 Task: Explore a repository's topics to find similar projects.
Action: Mouse moved to (544, 48)
Screenshot: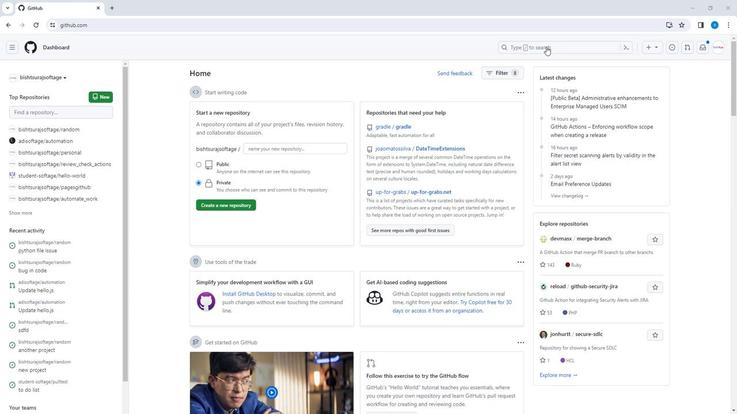 
Action: Mouse pressed left at (544, 48)
Screenshot: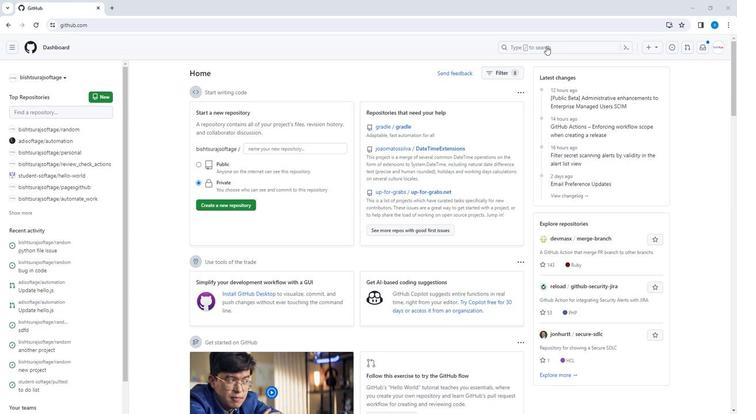 
Action: Key pressed bootstrap<Key.enter>
Screenshot: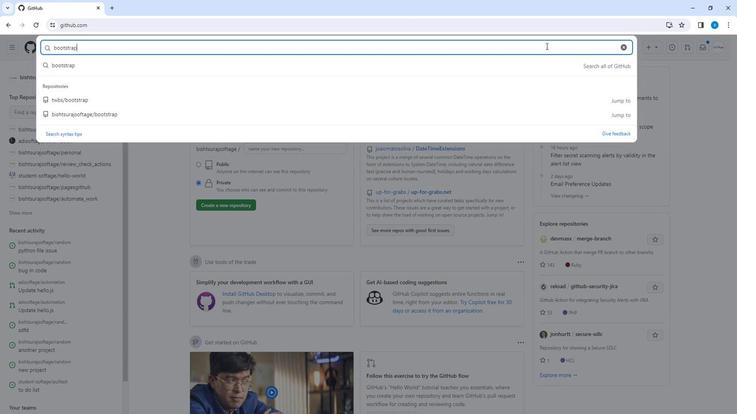 
Action: Mouse moved to (173, 96)
Screenshot: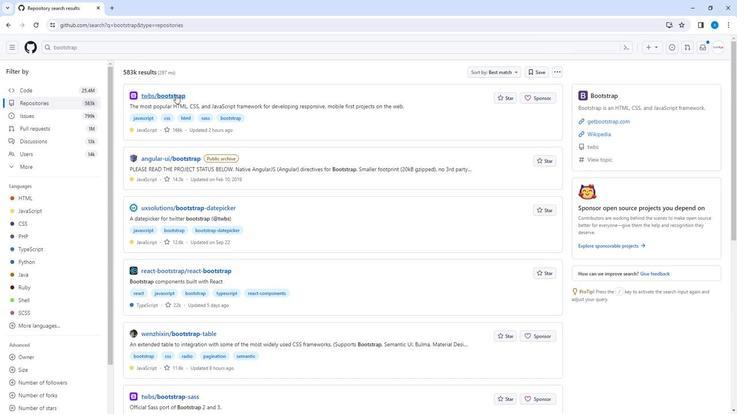 
Action: Mouse pressed left at (173, 96)
Screenshot: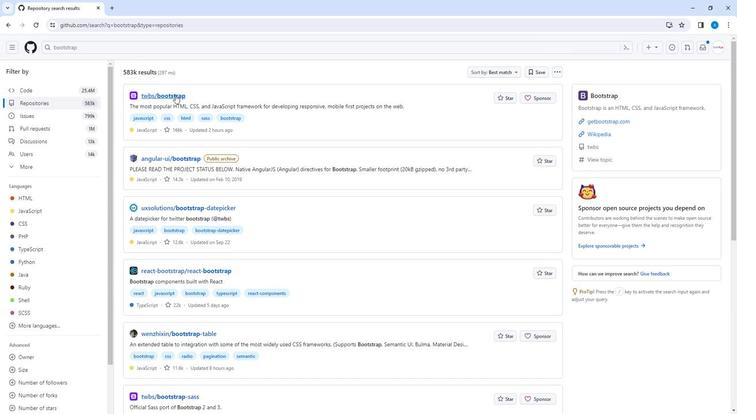 
Action: Mouse moved to (499, 193)
Screenshot: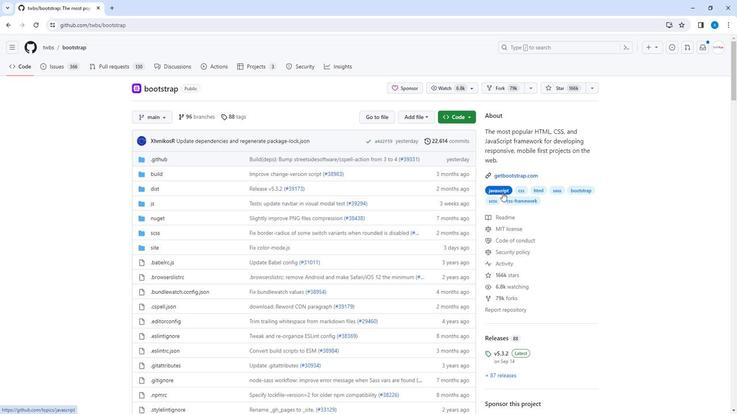 
Action: Mouse pressed left at (499, 193)
Screenshot: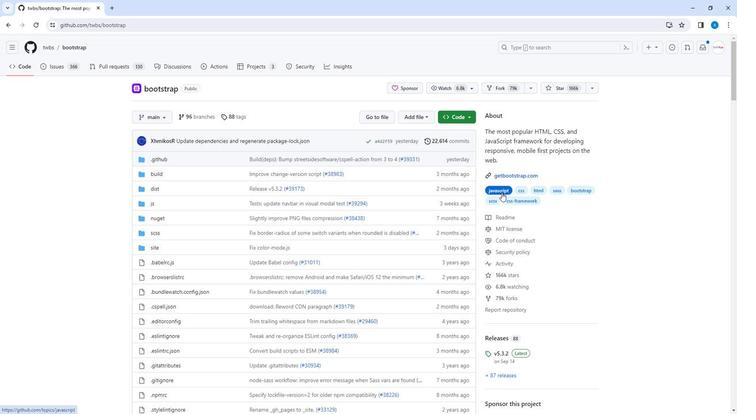 
Action: Mouse moved to (270, 261)
Screenshot: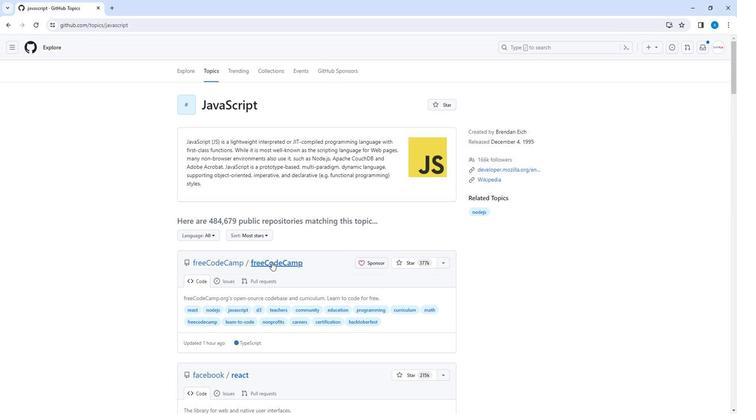 
Action: Mouse pressed left at (270, 261)
Screenshot: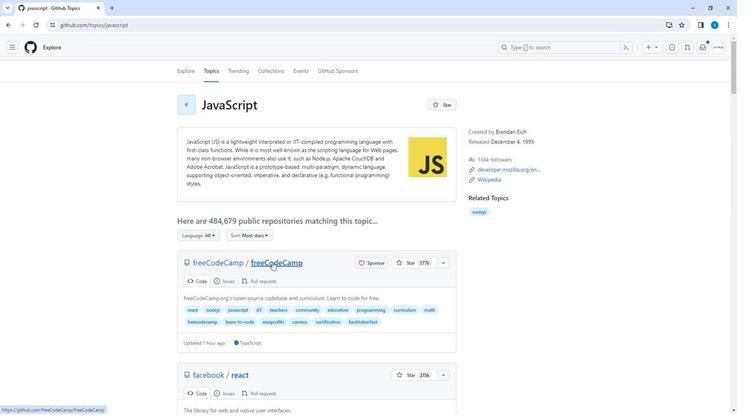 
Action: Mouse moved to (105, 248)
Screenshot: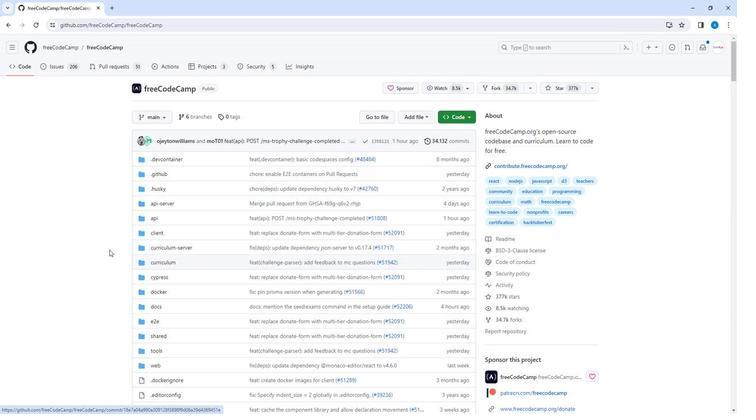 
Action: Mouse scrolled (105, 247) with delta (0, 0)
Screenshot: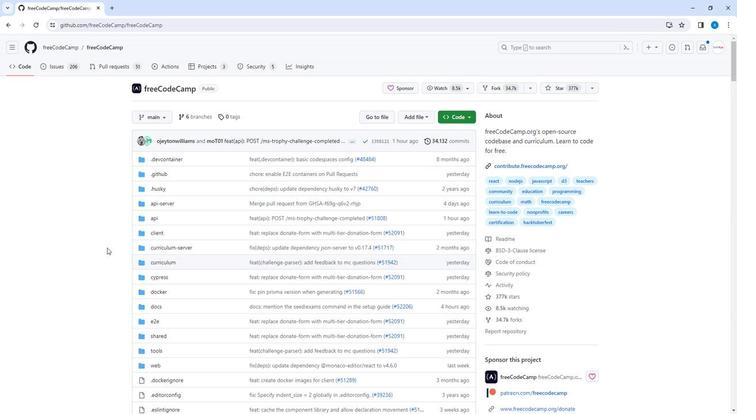 
Action: Mouse scrolled (105, 247) with delta (0, 0)
Screenshot: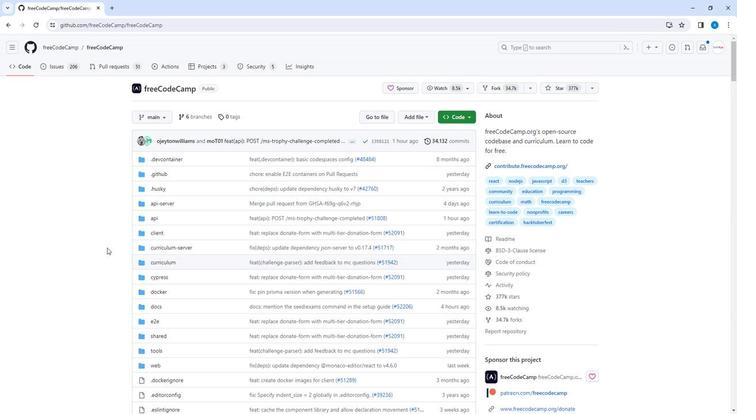 
Action: Mouse scrolled (105, 247) with delta (0, 0)
Screenshot: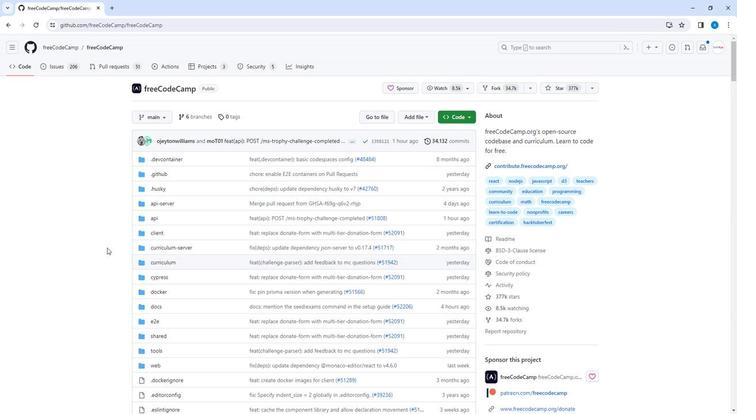 
Action: Mouse scrolled (105, 247) with delta (0, 0)
Screenshot: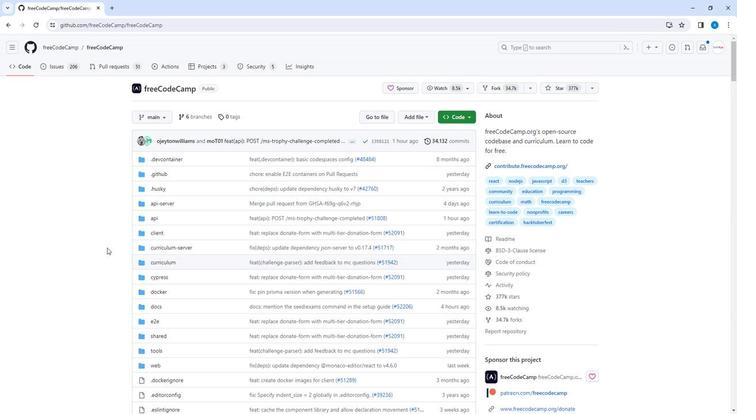 
Action: Mouse scrolled (105, 247) with delta (0, 0)
Screenshot: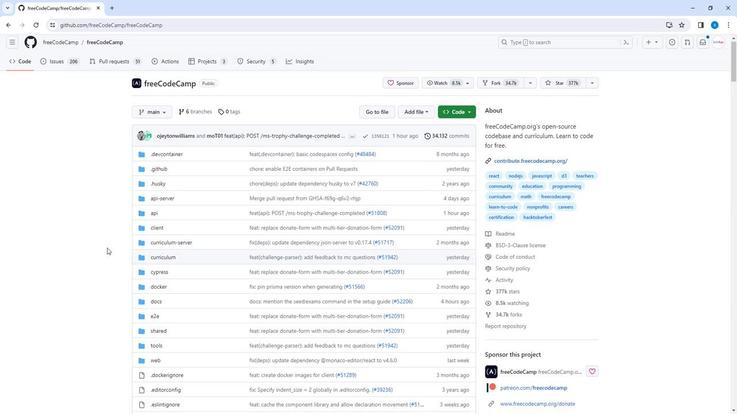 
Action: Mouse scrolled (105, 247) with delta (0, 0)
Screenshot: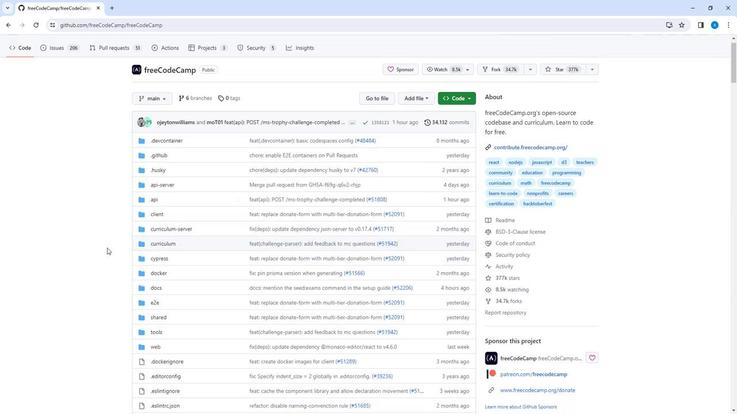 
Action: Mouse moved to (105, 248)
Screenshot: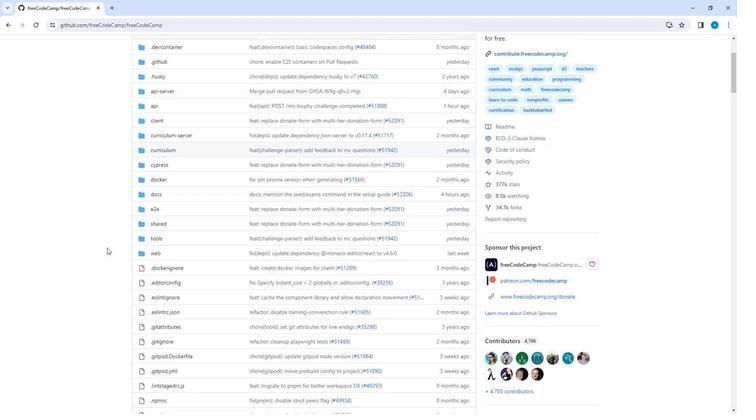 
Action: Mouse scrolled (105, 247) with delta (0, 0)
Screenshot: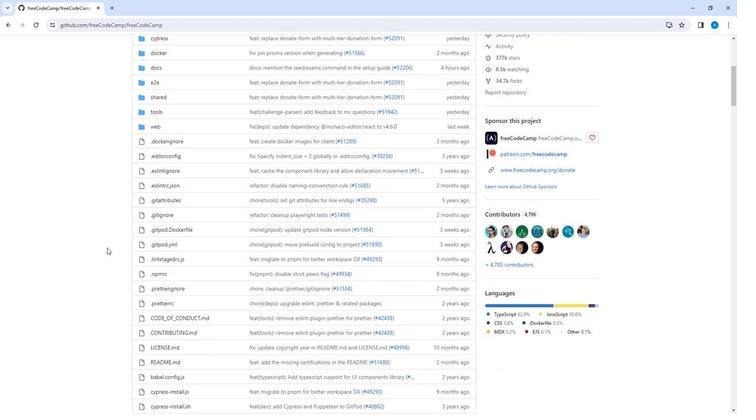 
Action: Mouse scrolled (105, 247) with delta (0, 0)
Screenshot: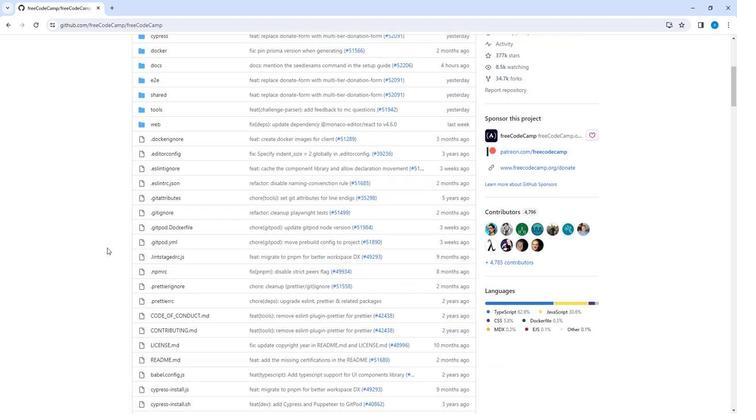 
Action: Mouse scrolled (105, 247) with delta (0, 0)
Screenshot: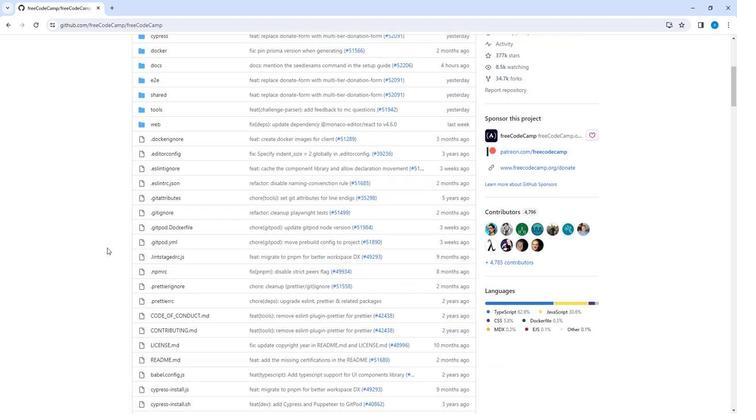 
Action: Mouse scrolled (105, 247) with delta (0, 0)
Screenshot: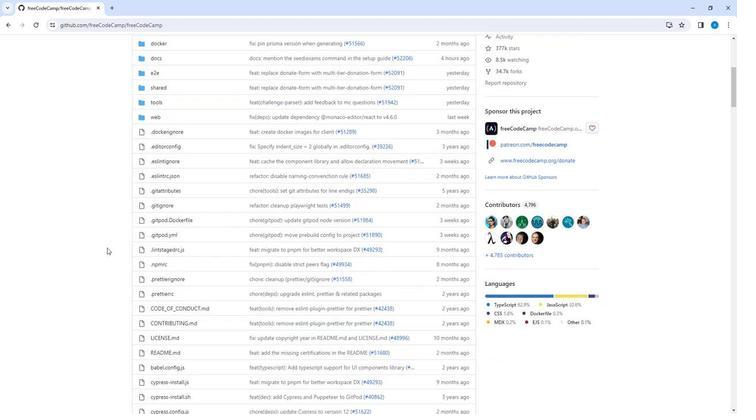 
Action: Mouse scrolled (105, 247) with delta (0, 0)
Screenshot: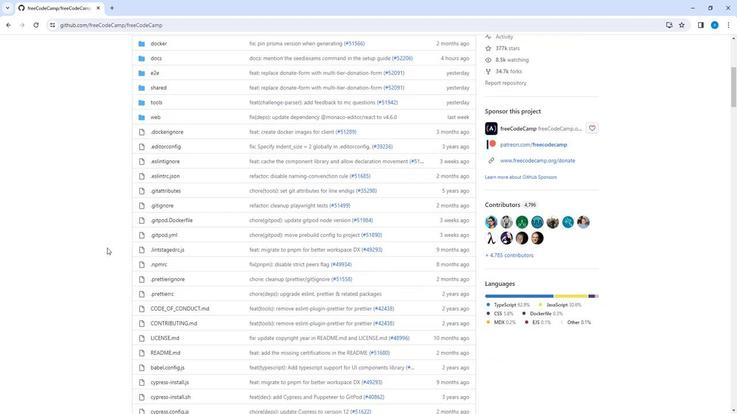 
Action: Mouse scrolled (105, 247) with delta (0, 0)
Screenshot: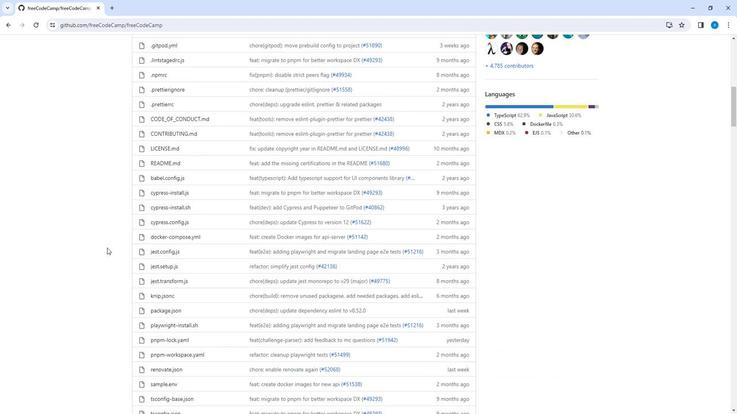 
Action: Mouse scrolled (105, 247) with delta (0, 0)
Screenshot: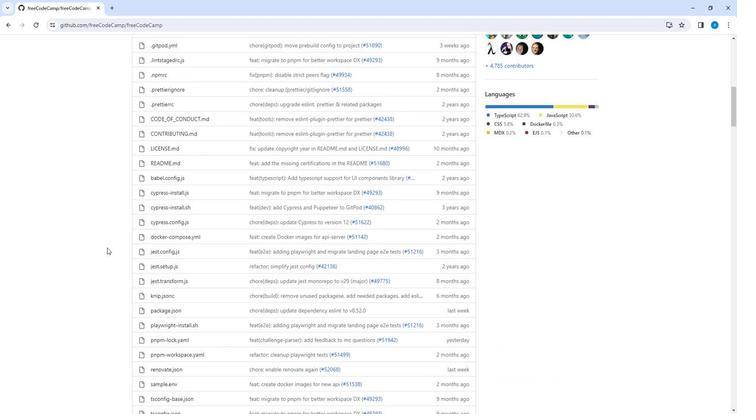 
Action: Mouse scrolled (105, 247) with delta (0, 0)
Screenshot: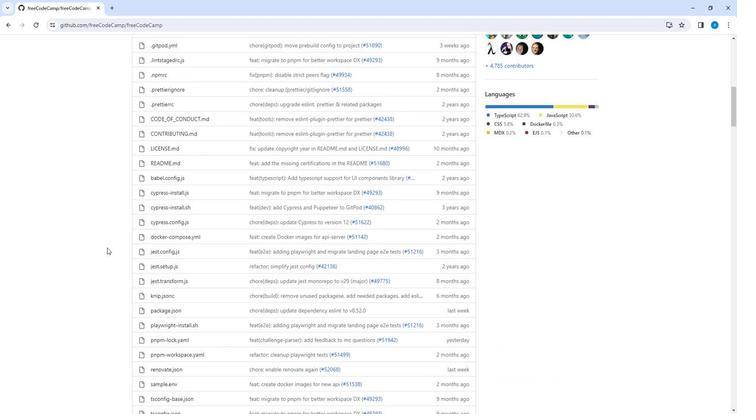 
Action: Mouse scrolled (105, 247) with delta (0, 0)
Screenshot: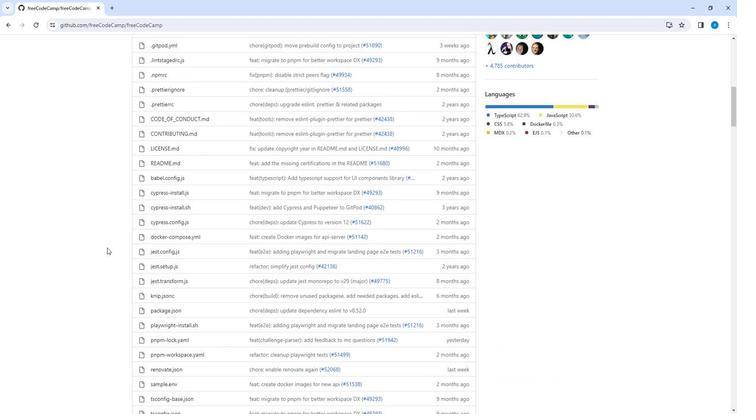 
Action: Mouse scrolled (105, 247) with delta (0, 0)
Screenshot: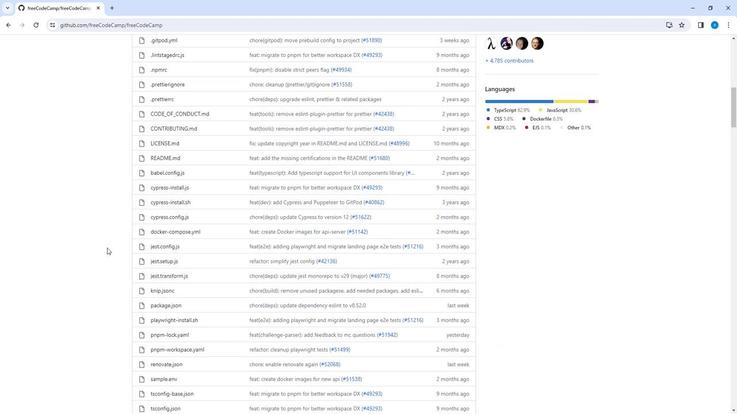 
Action: Mouse scrolled (105, 247) with delta (0, 0)
Screenshot: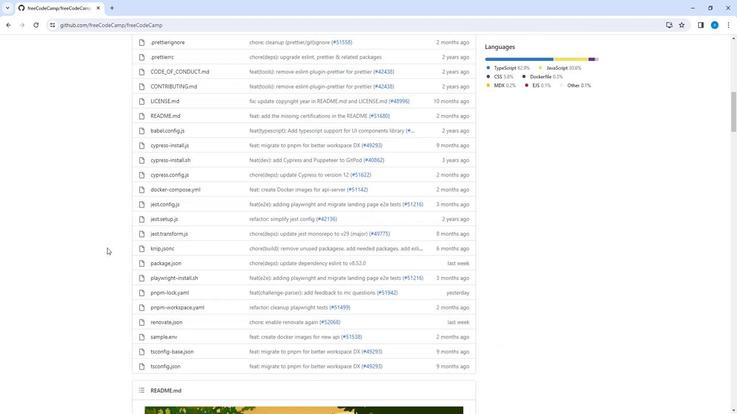 
Action: Mouse scrolled (105, 247) with delta (0, 0)
Screenshot: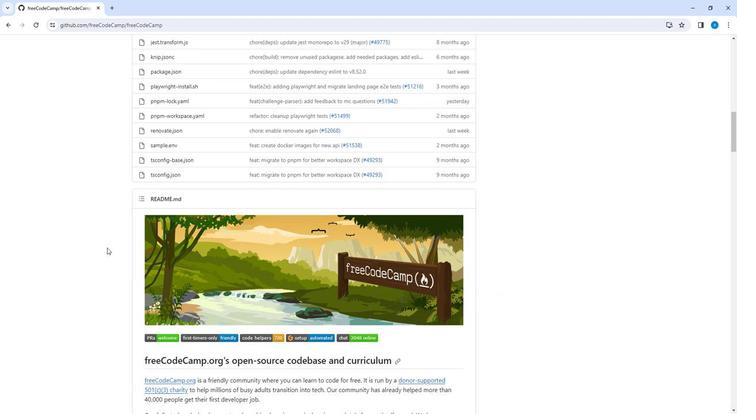 
Action: Mouse scrolled (105, 247) with delta (0, 0)
Screenshot: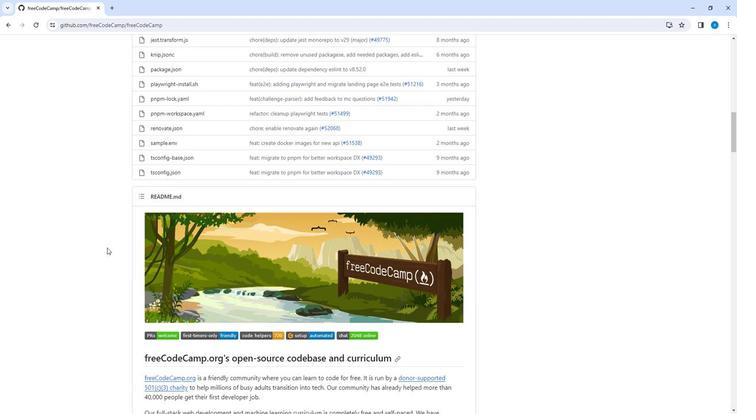 
Action: Mouse moved to (103, 248)
Screenshot: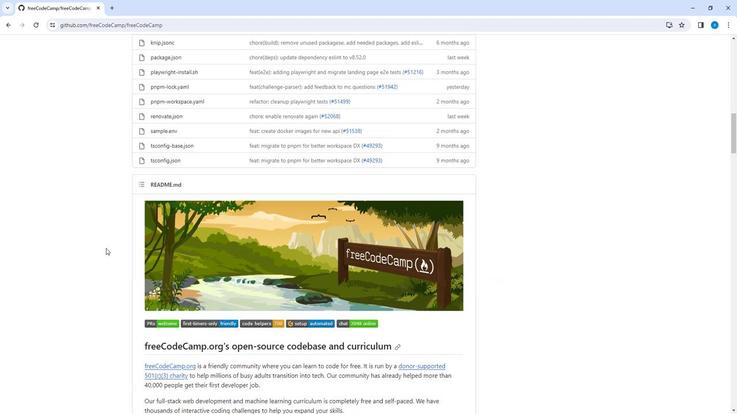 
Action: Mouse scrolled (103, 248) with delta (0, 0)
Screenshot: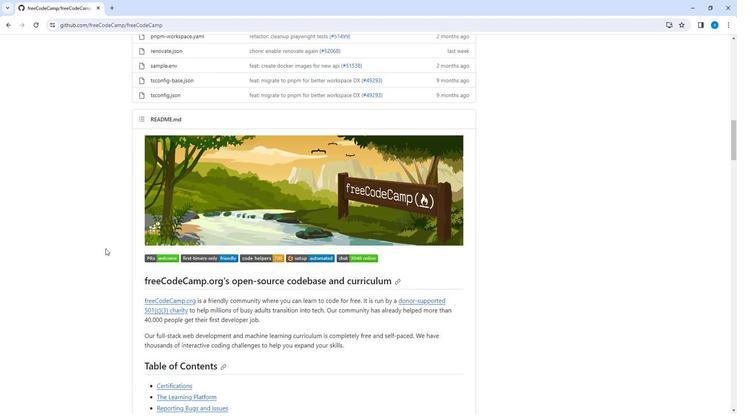
Action: Mouse scrolled (103, 248) with delta (0, 0)
Screenshot: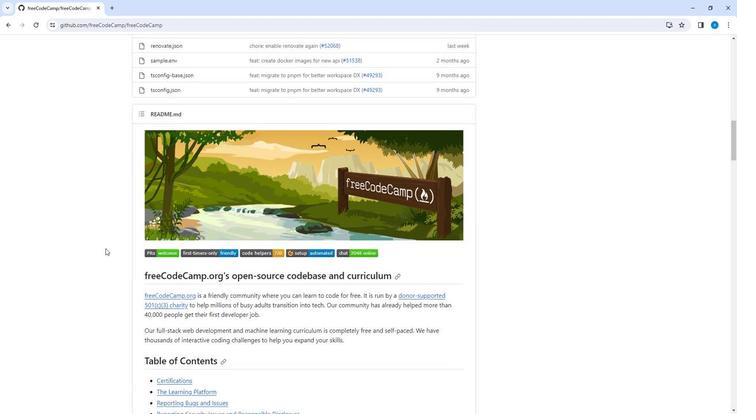 
Action: Mouse moved to (5, 26)
Screenshot: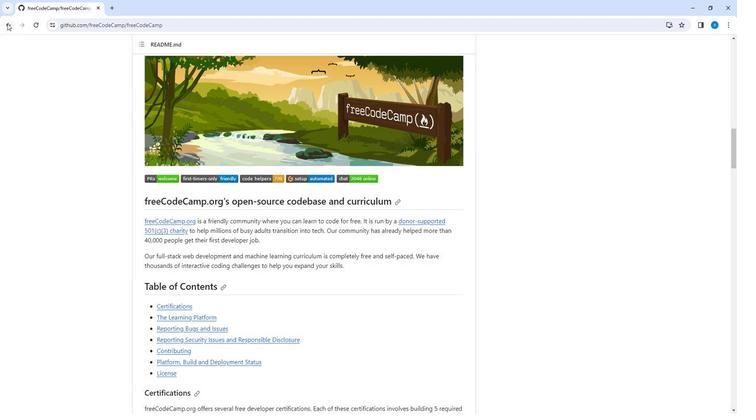 
Action: Mouse pressed left at (5, 26)
Screenshot: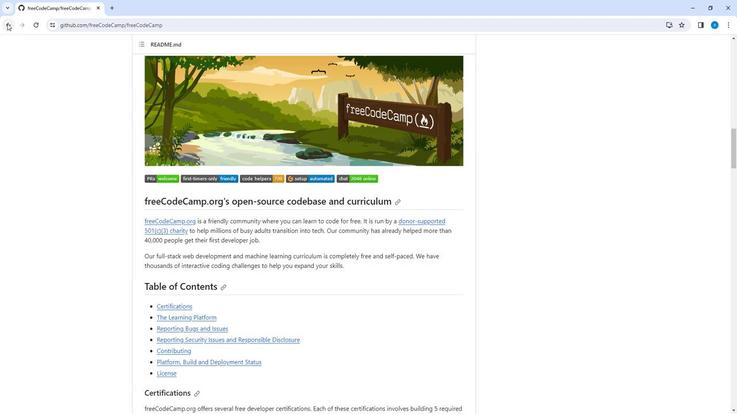 
Action: Mouse moved to (66, 168)
Screenshot: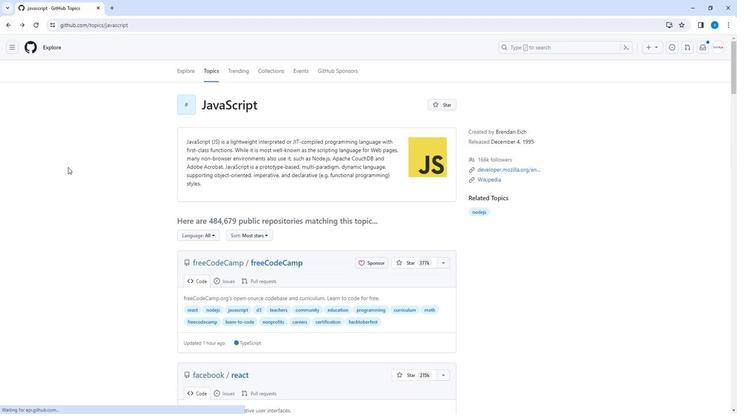 
Action: Mouse scrolled (66, 168) with delta (0, 0)
Screenshot: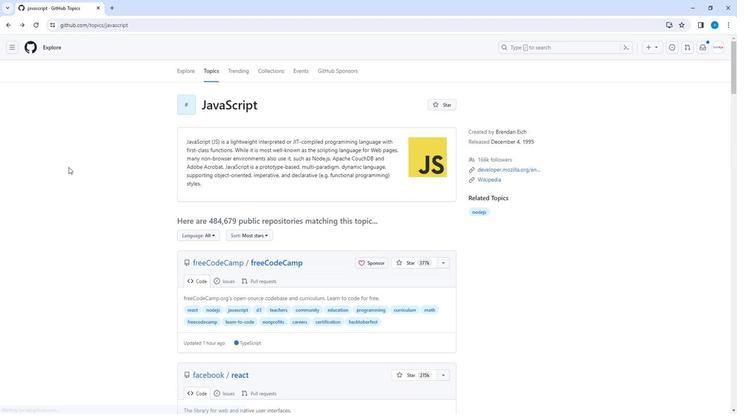 
Action: Mouse scrolled (66, 168) with delta (0, 0)
Screenshot: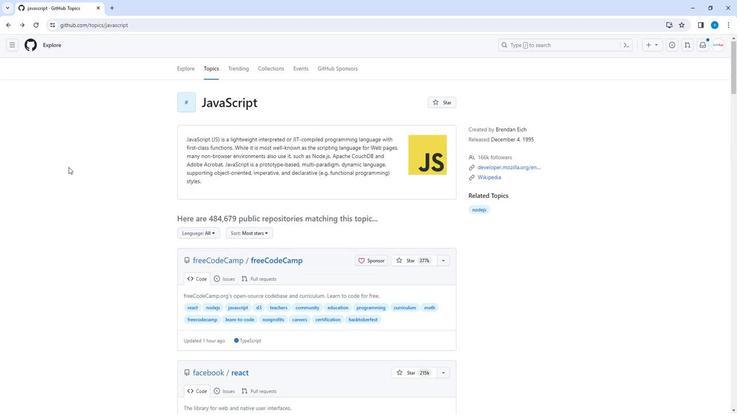 
Action: Mouse scrolled (66, 168) with delta (0, 0)
Screenshot: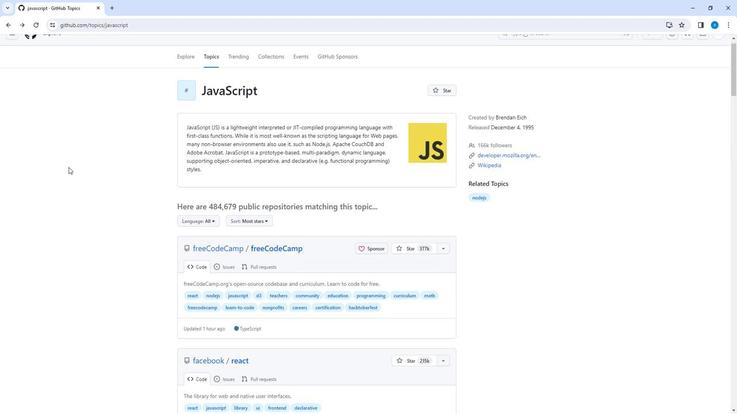 
Action: Mouse scrolled (66, 168) with delta (0, 0)
Screenshot: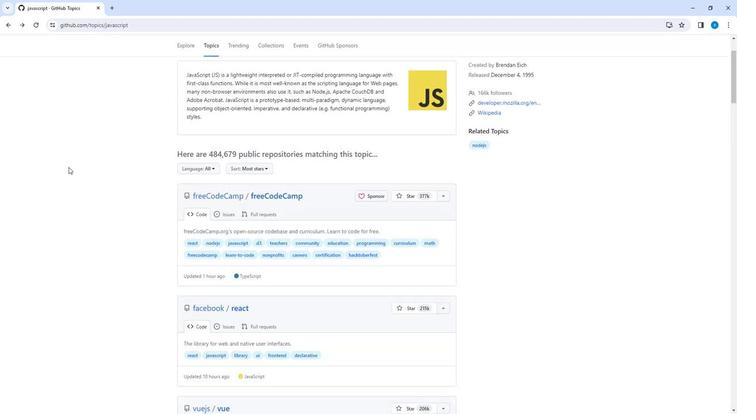 
Action: Mouse scrolled (66, 168) with delta (0, 0)
Screenshot: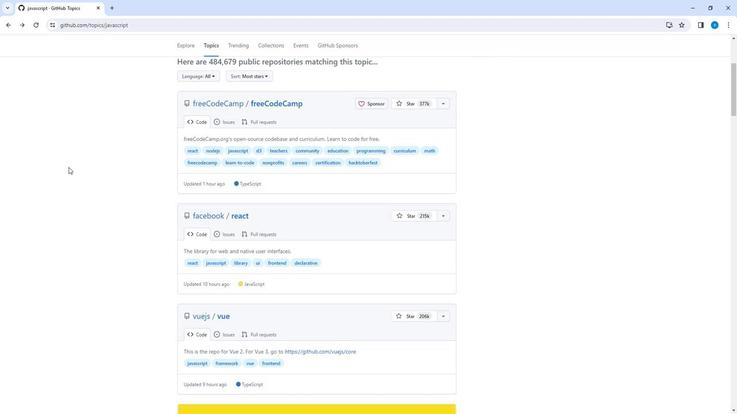 
Action: Mouse scrolled (66, 168) with delta (0, 0)
Screenshot: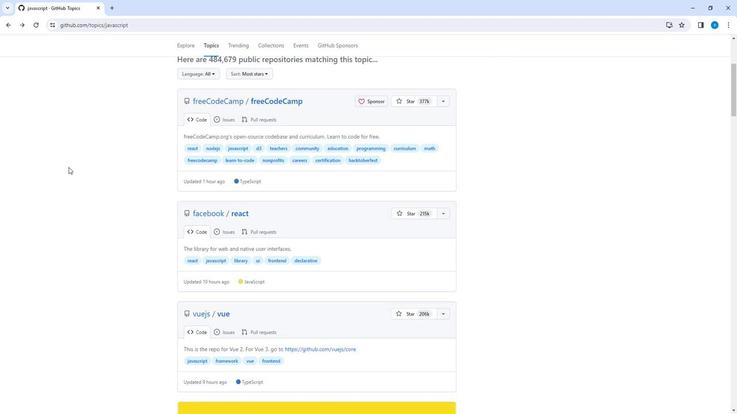 
Action: Mouse moved to (203, 135)
Screenshot: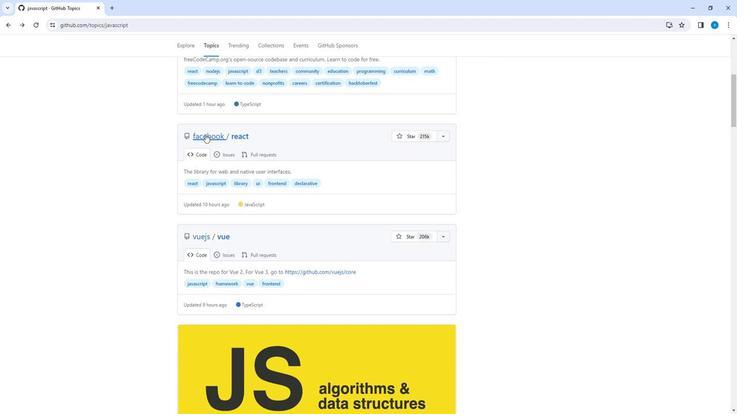 
Action: Mouse pressed left at (203, 135)
Screenshot: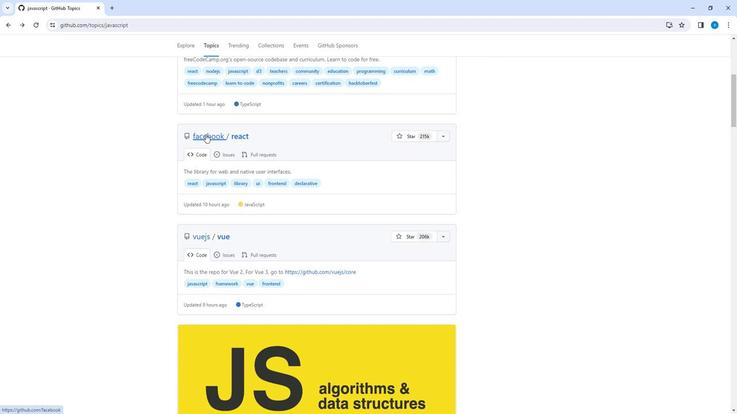 
Action: Mouse moved to (44, 175)
Screenshot: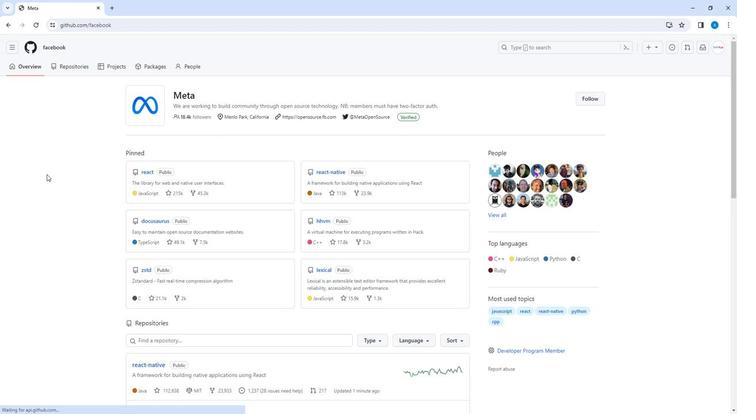
Action: Mouse scrolled (44, 175) with delta (0, 0)
Screenshot: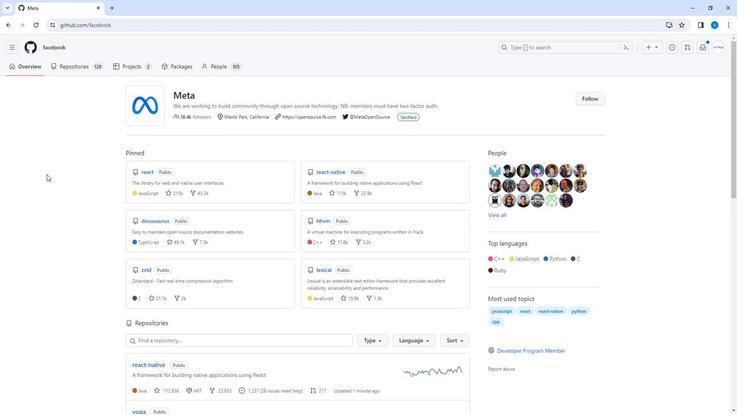 
Action: Mouse scrolled (44, 175) with delta (0, 0)
Screenshot: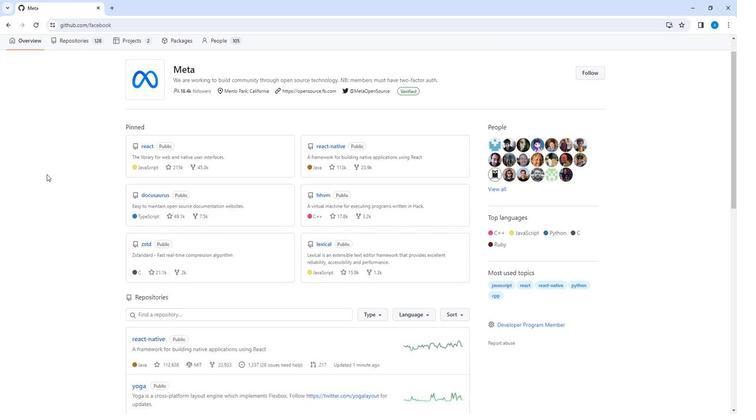 
Action: Mouse scrolled (44, 175) with delta (0, 0)
Screenshot: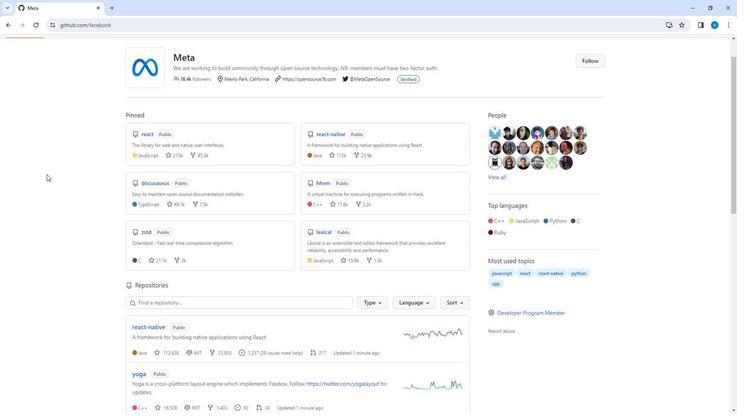 
Action: Mouse scrolled (44, 175) with delta (0, 0)
Screenshot: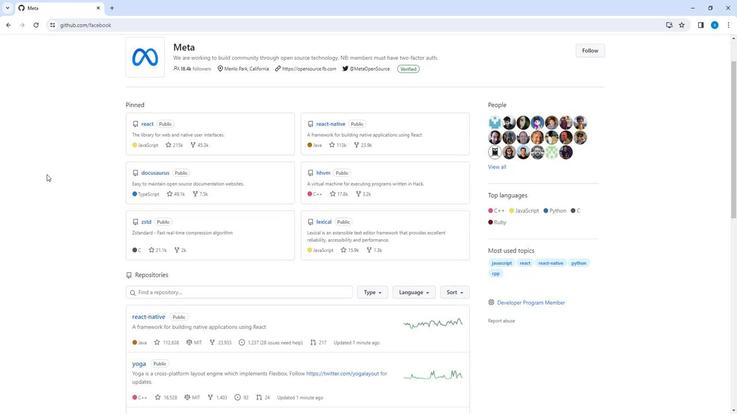 
Action: Mouse scrolled (44, 175) with delta (0, 0)
Screenshot: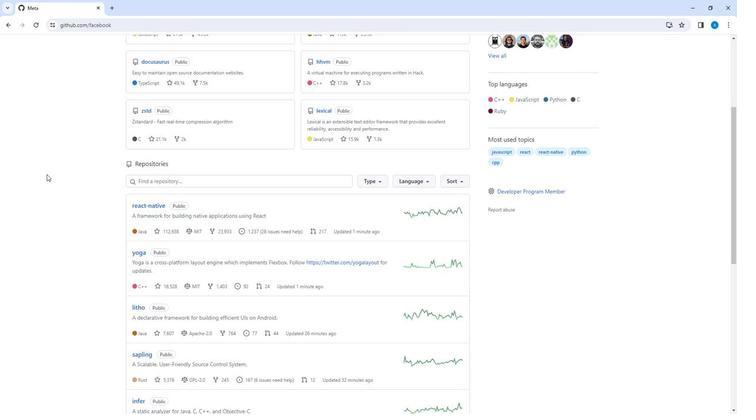 
Action: Mouse scrolled (44, 175) with delta (0, 0)
Screenshot: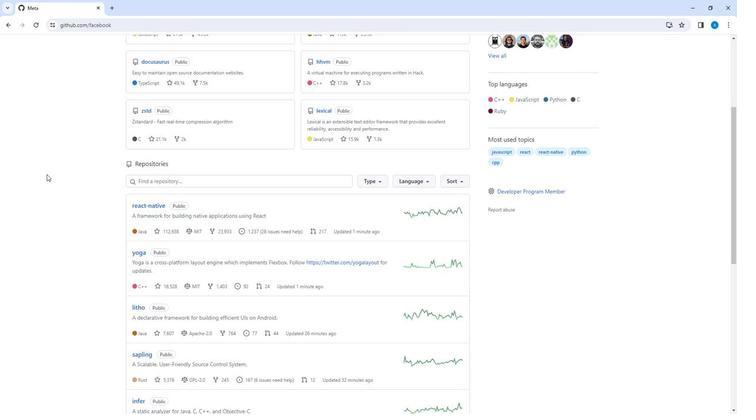 
Action: Mouse scrolled (44, 175) with delta (0, 0)
Screenshot: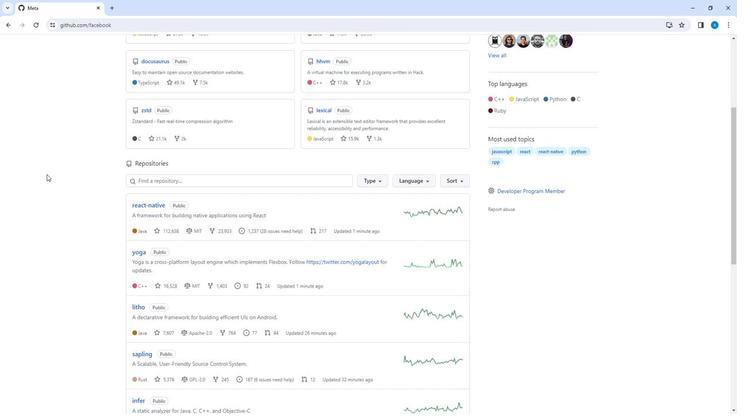 
Action: Mouse scrolled (44, 175) with delta (0, 0)
Screenshot: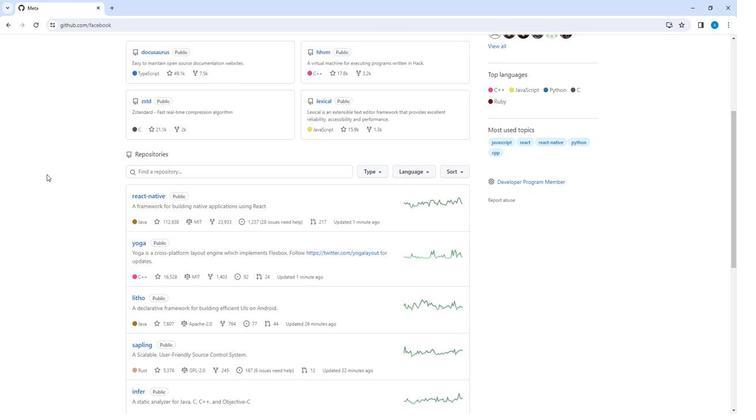 
Action: Mouse scrolled (44, 175) with delta (0, 0)
Screenshot: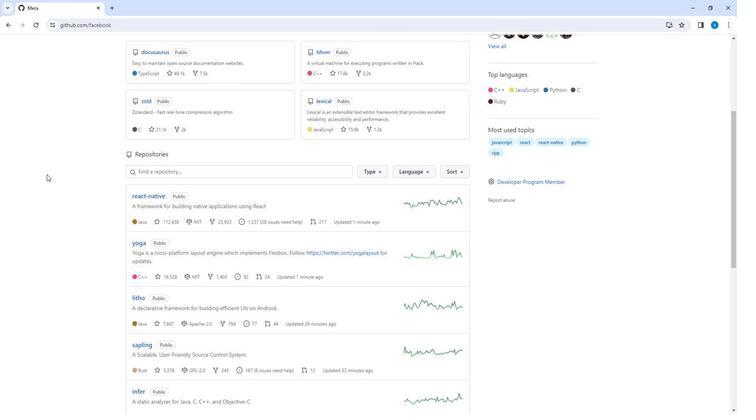 
Action: Mouse scrolled (44, 175) with delta (0, 0)
Screenshot: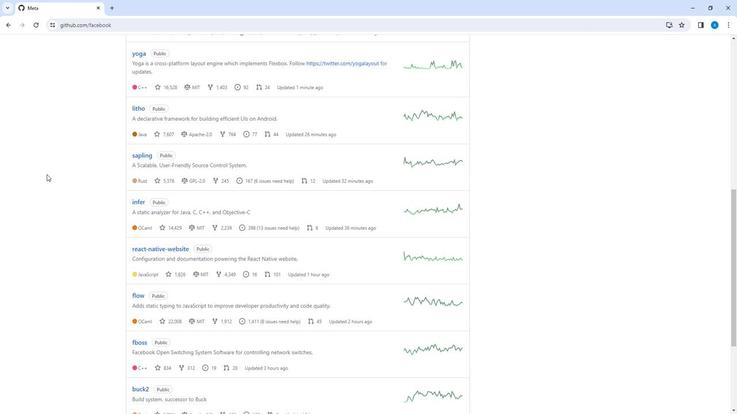 
Action: Mouse scrolled (44, 175) with delta (0, 0)
Screenshot: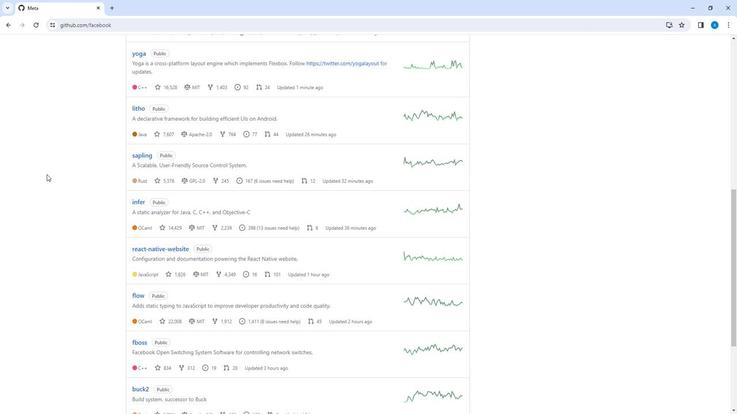 
Action: Mouse scrolled (44, 175) with delta (0, 0)
Screenshot: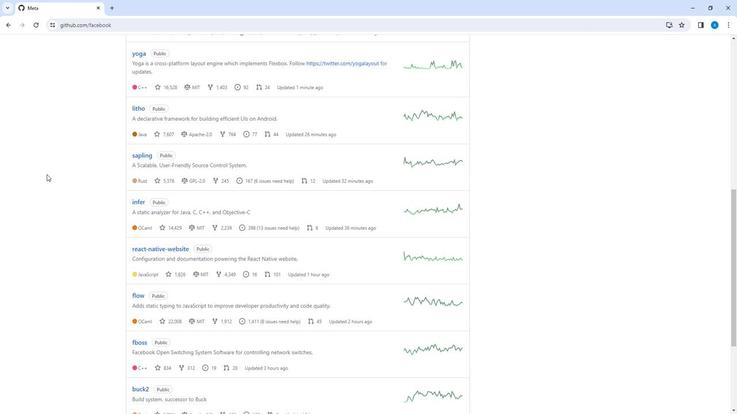 
Action: Mouse scrolled (44, 175) with delta (0, 0)
Screenshot: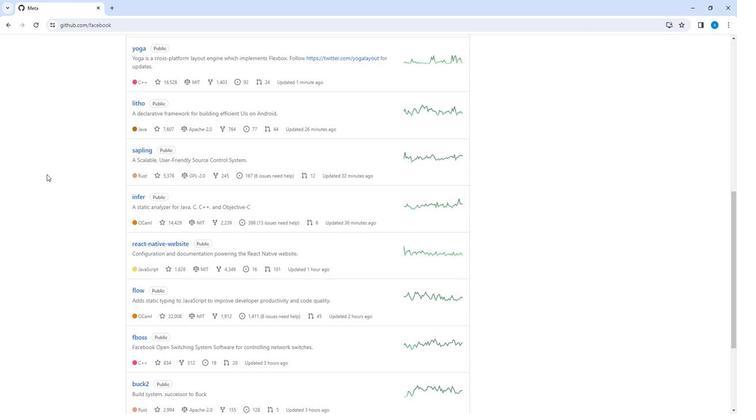 
Action: Mouse scrolled (44, 175) with delta (0, 0)
Screenshot: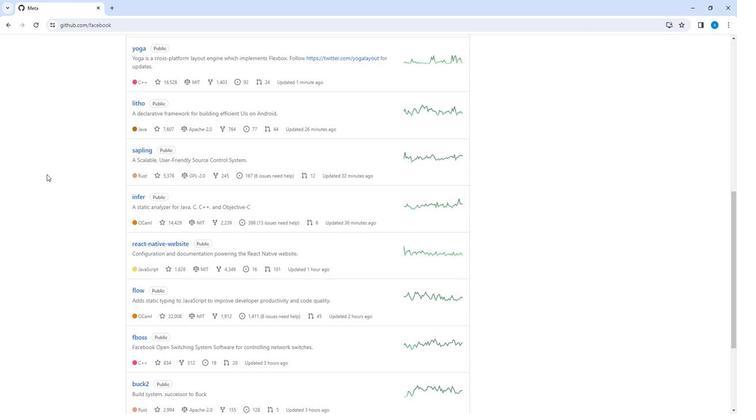 
Action: Mouse moved to (8, 25)
Screenshot: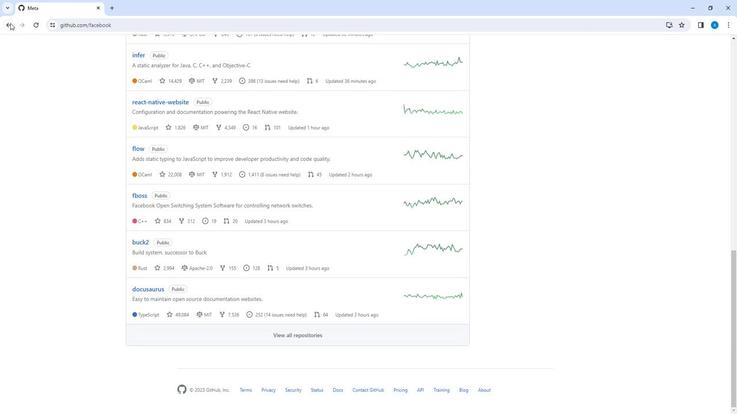 
Action: Mouse pressed left at (8, 25)
Screenshot: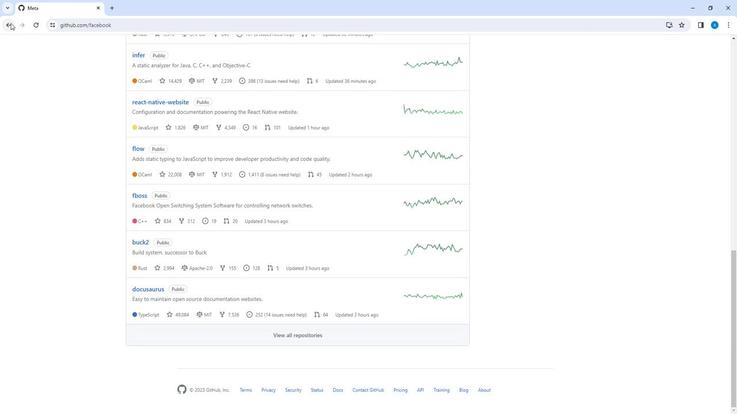 
Action: Mouse moved to (57, 174)
Screenshot: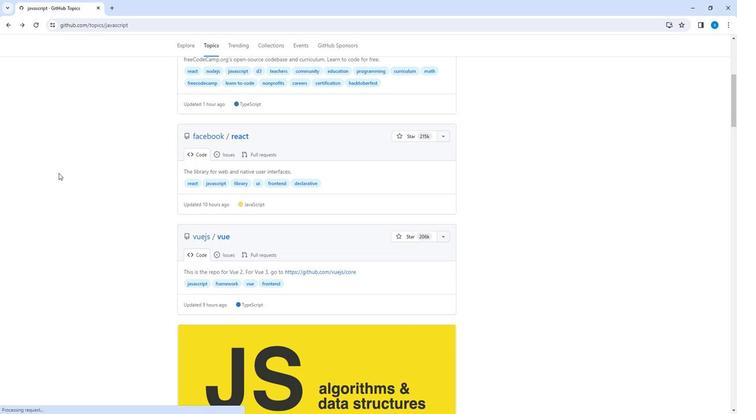 
Action: Mouse scrolled (57, 173) with delta (0, 0)
Screenshot: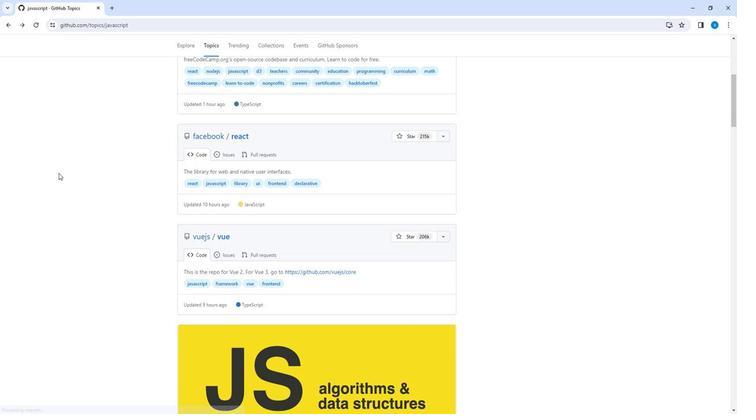 
Action: Mouse scrolled (57, 173) with delta (0, 0)
Screenshot: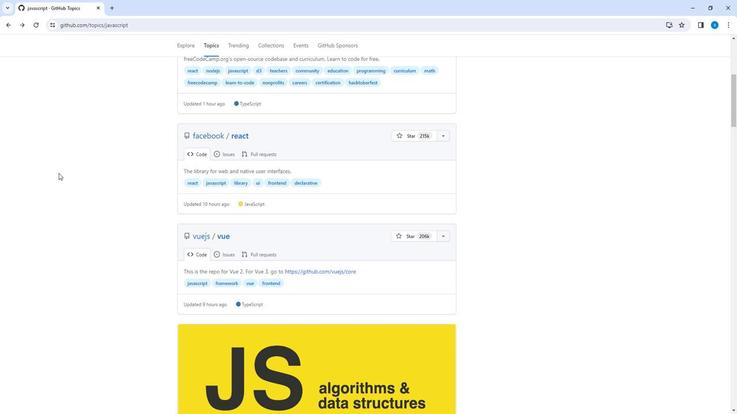 
Action: Mouse scrolled (57, 173) with delta (0, 0)
Screenshot: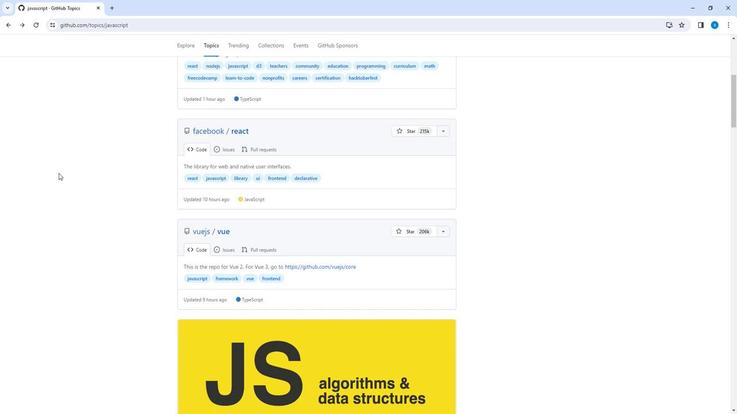 
Action: Mouse moved to (196, 120)
Screenshot: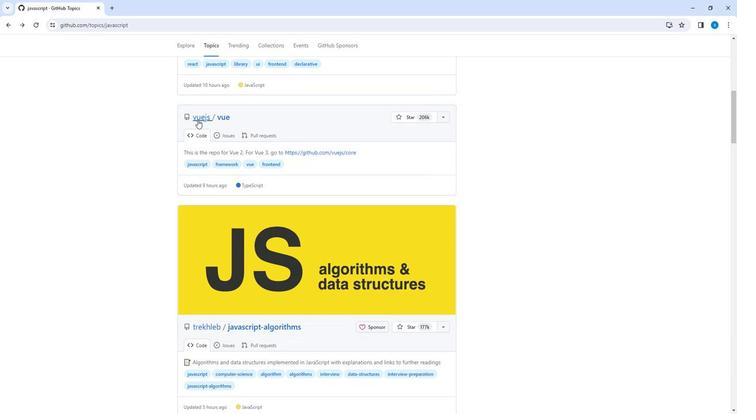 
Action: Mouse pressed left at (196, 120)
Screenshot: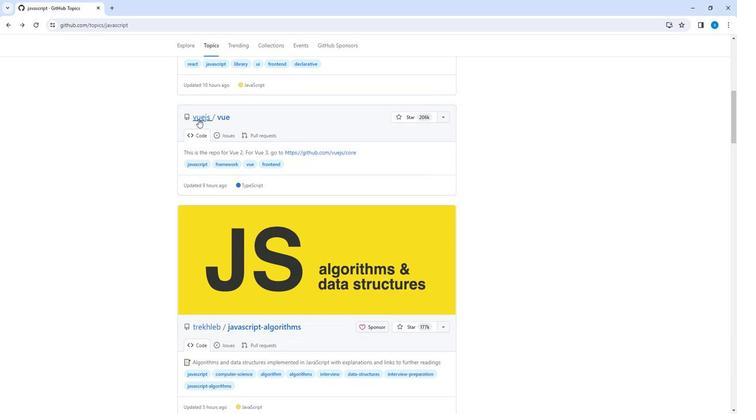 
Action: Mouse moved to (105, 207)
Screenshot: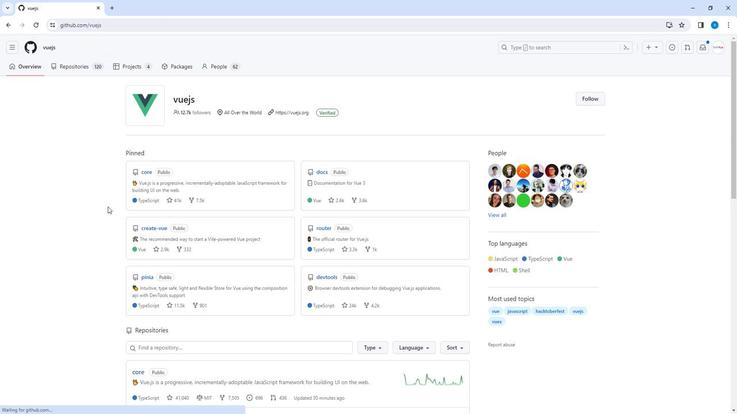 
Action: Mouse scrolled (105, 206) with delta (0, 0)
Screenshot: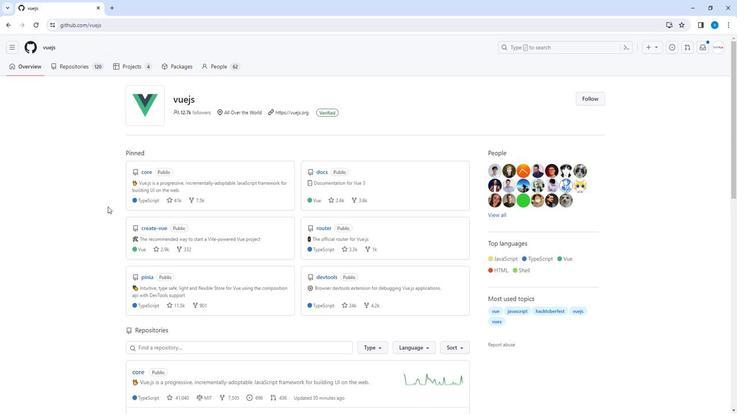 
Action: Mouse scrolled (105, 206) with delta (0, 0)
Screenshot: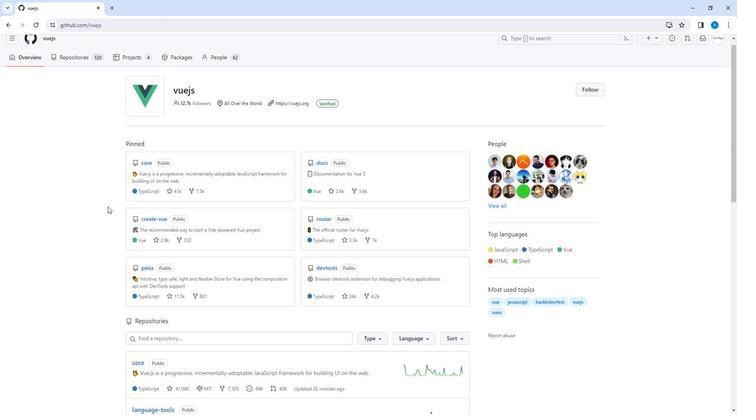 
Action: Mouse scrolled (105, 206) with delta (0, 0)
Screenshot: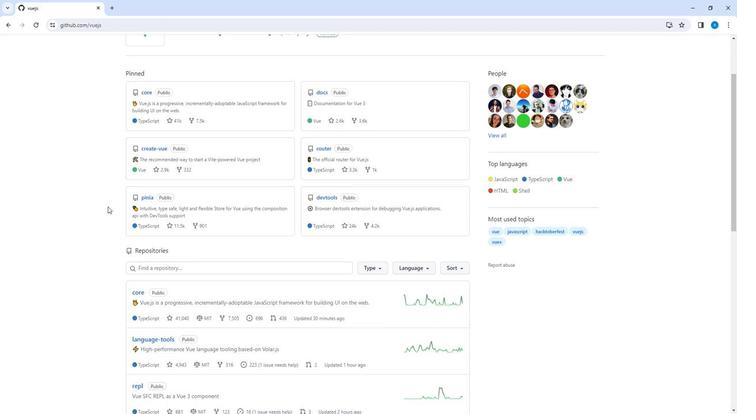 
Action: Mouse scrolled (105, 206) with delta (0, 0)
Screenshot: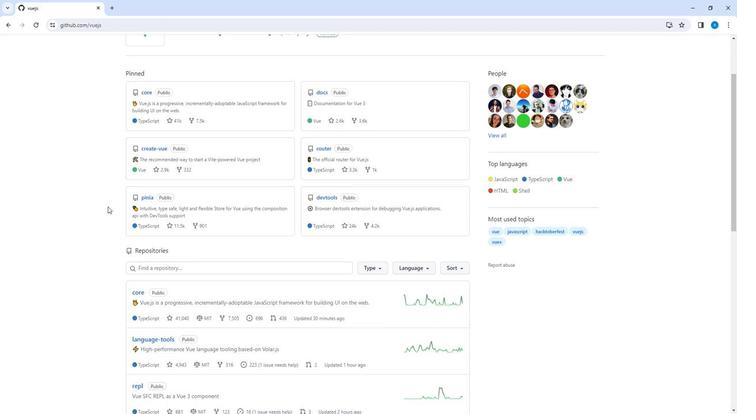 
Action: Mouse scrolled (105, 206) with delta (0, 0)
Screenshot: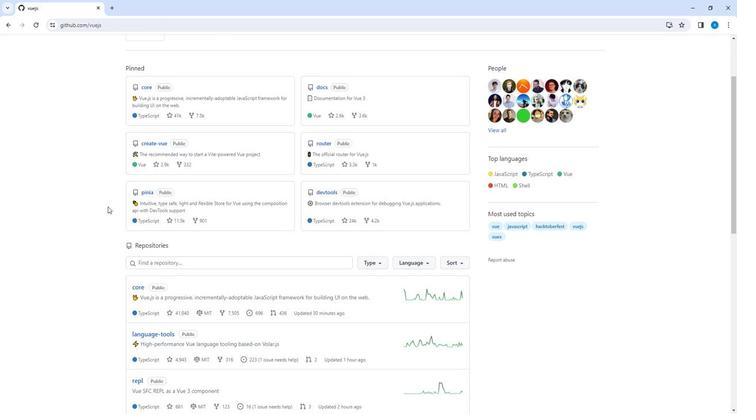 
Action: Mouse scrolled (105, 206) with delta (0, 0)
Screenshot: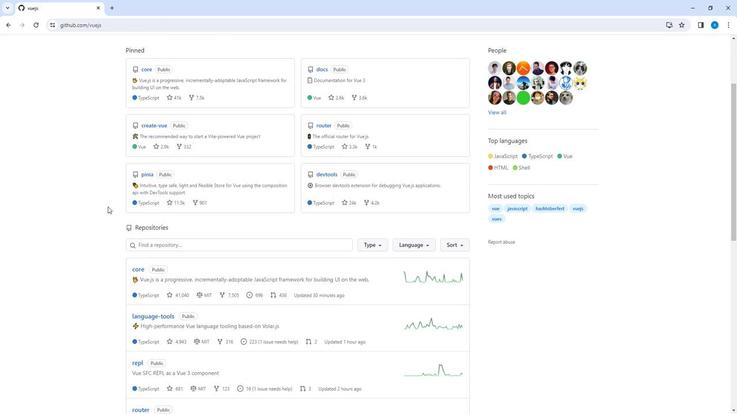 
Action: Mouse scrolled (105, 207) with delta (0, 0)
Screenshot: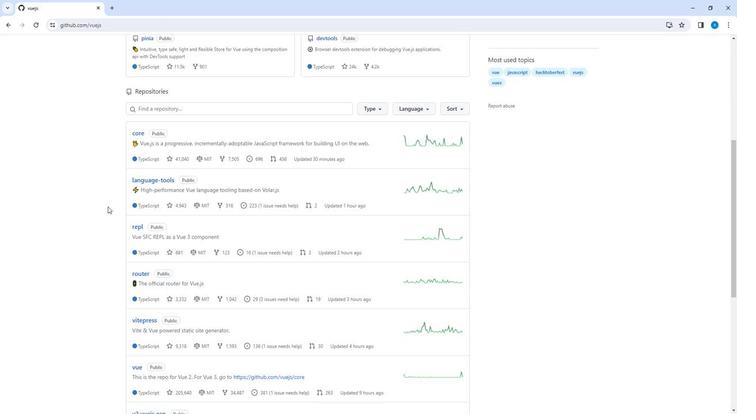 
Action: Mouse scrolled (105, 207) with delta (0, 0)
Screenshot: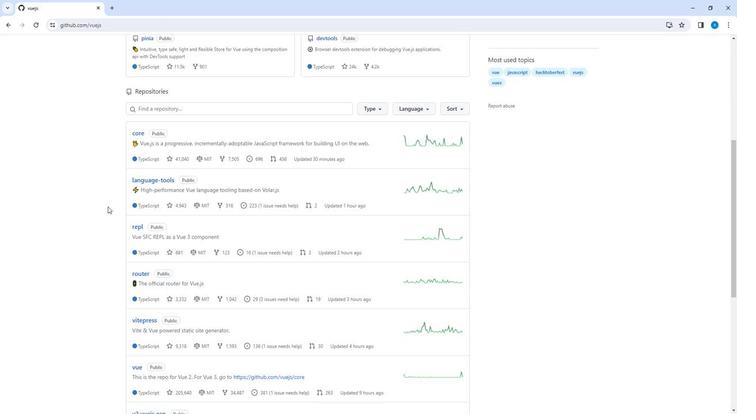 
Action: Mouse scrolled (105, 207) with delta (0, 0)
Screenshot: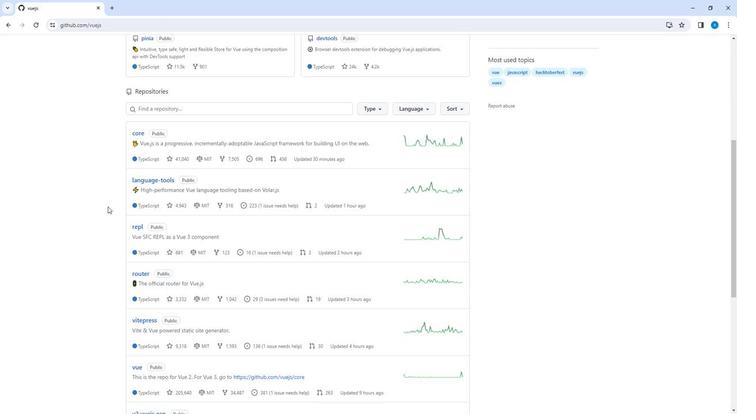 
Action: Mouse scrolled (105, 207) with delta (0, 0)
Screenshot: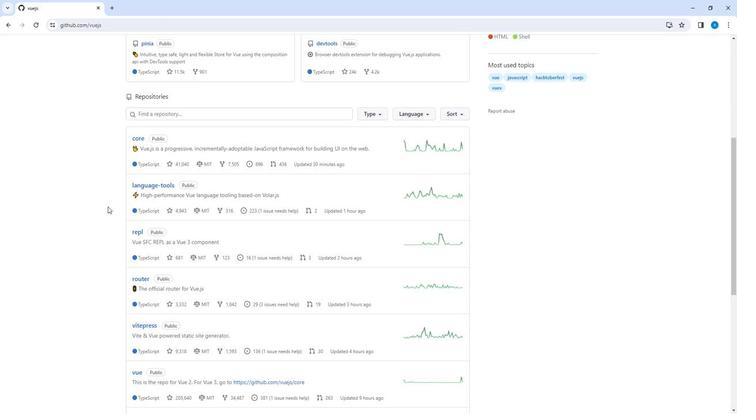 
Action: Mouse scrolled (105, 207) with delta (0, 0)
Screenshot: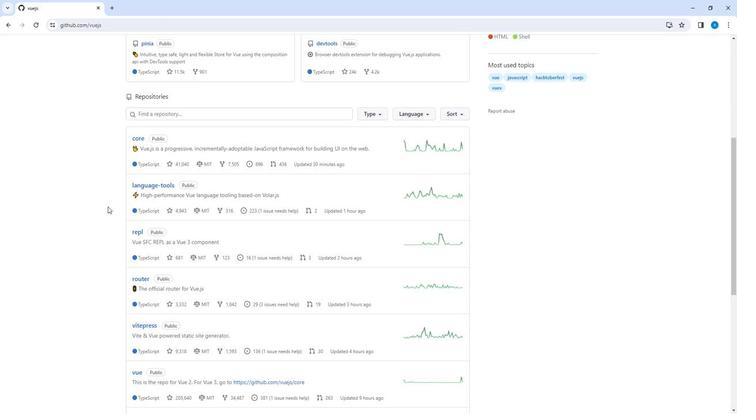 
Action: Mouse scrolled (105, 207) with delta (0, 0)
Screenshot: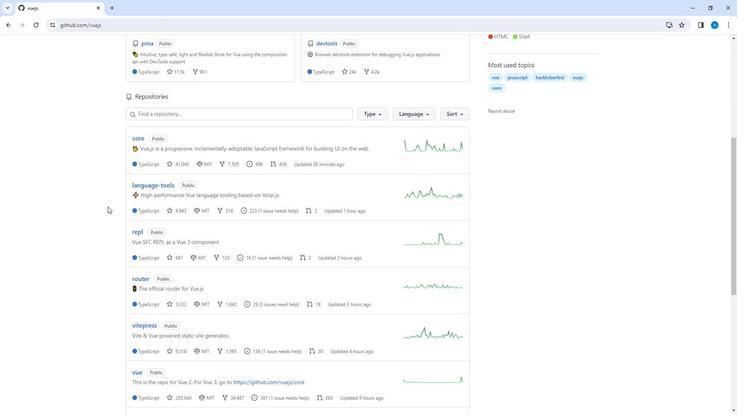 
Action: Mouse scrolled (105, 207) with delta (0, 0)
Screenshot: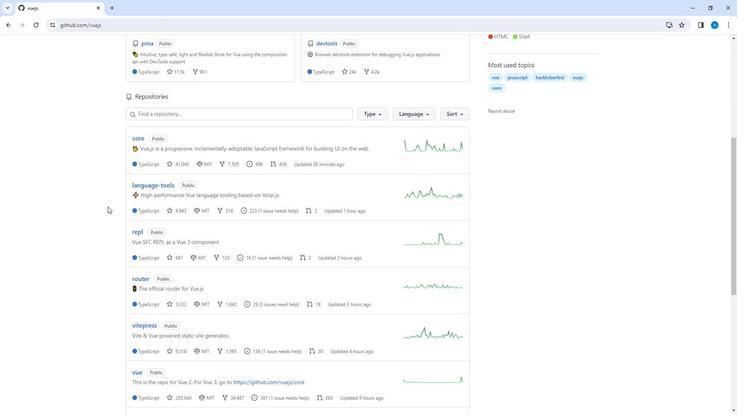 
Action: Mouse moved to (6, 29)
Screenshot: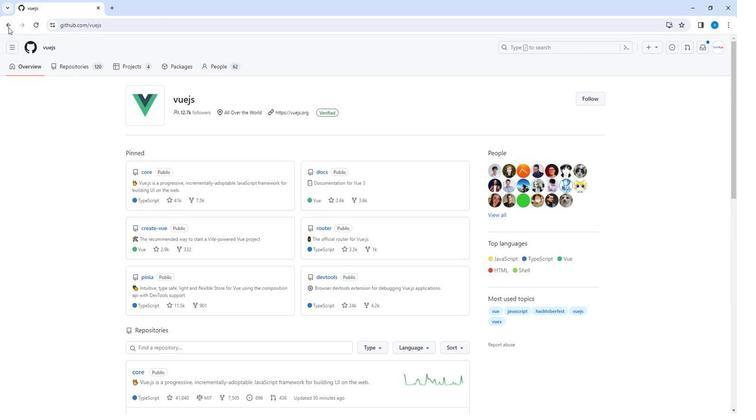 
Action: Mouse pressed left at (6, 29)
Screenshot: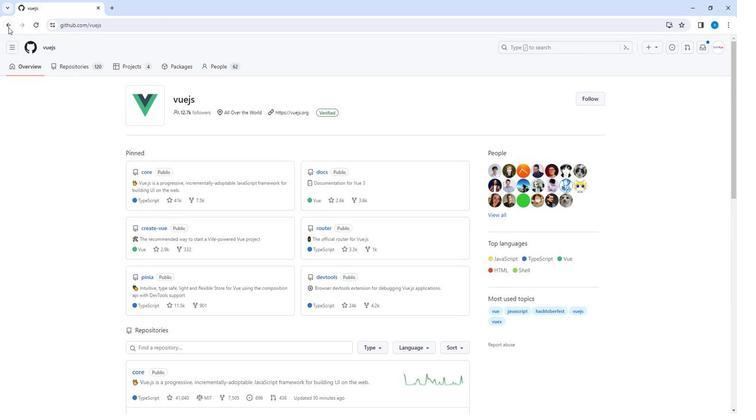 
Action: Mouse moved to (40, 192)
Screenshot: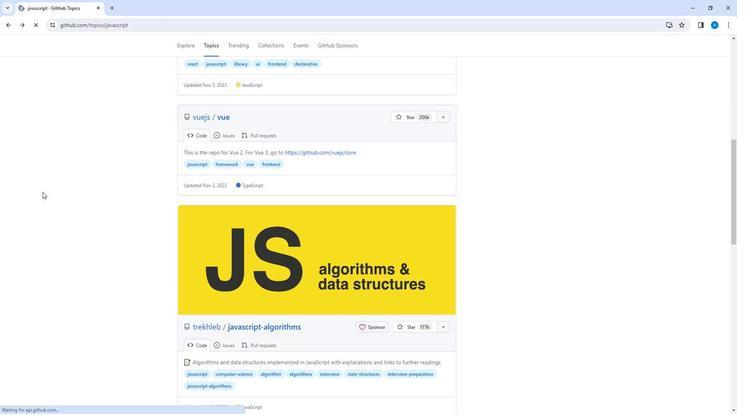 
Action: Mouse scrolled (40, 192) with delta (0, 0)
Screenshot: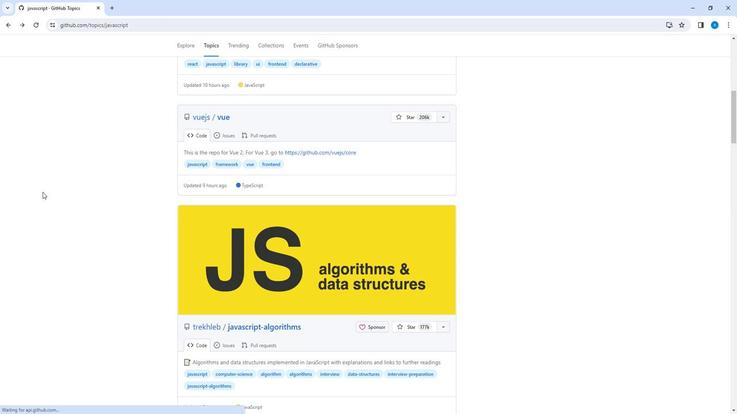 
Action: Mouse scrolled (40, 192) with delta (0, 0)
Screenshot: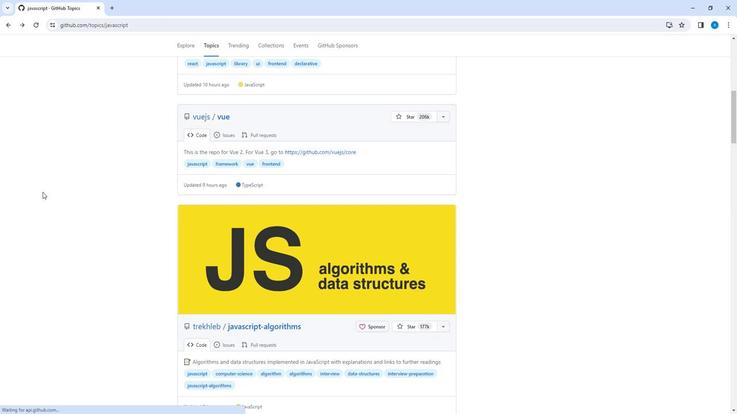 
Action: Mouse scrolled (40, 192) with delta (0, 0)
Screenshot: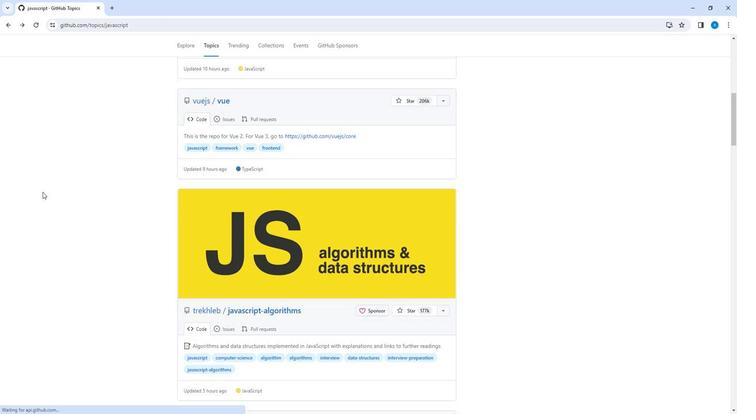 
Action: Mouse scrolled (40, 192) with delta (0, 0)
Screenshot: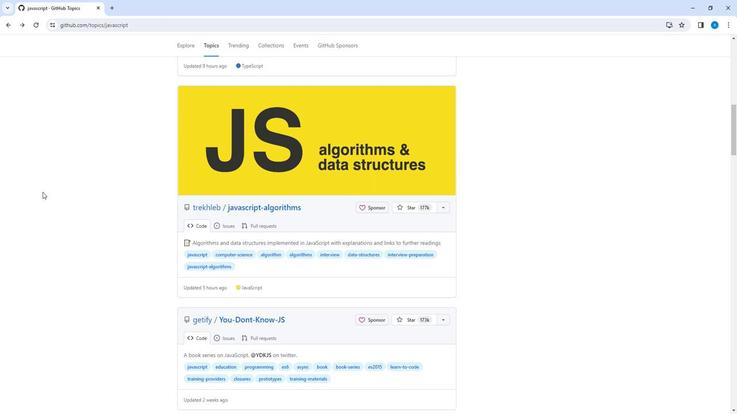 
Action: Mouse scrolled (40, 192) with delta (0, 0)
Screenshot: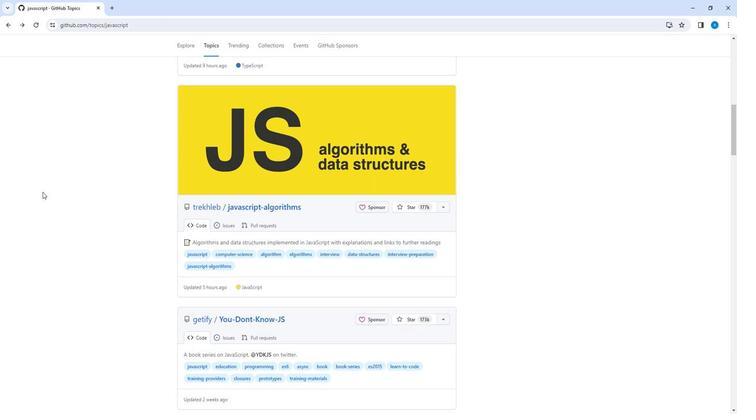 
Action: Mouse moved to (150, 217)
Screenshot: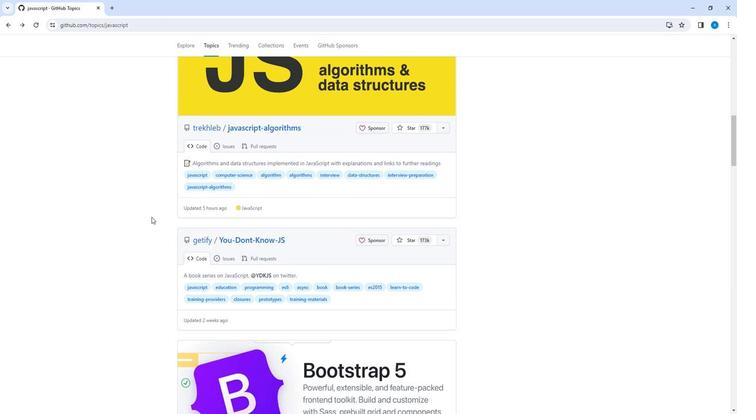 
Action: Mouse scrolled (150, 217) with delta (0, 0)
Screenshot: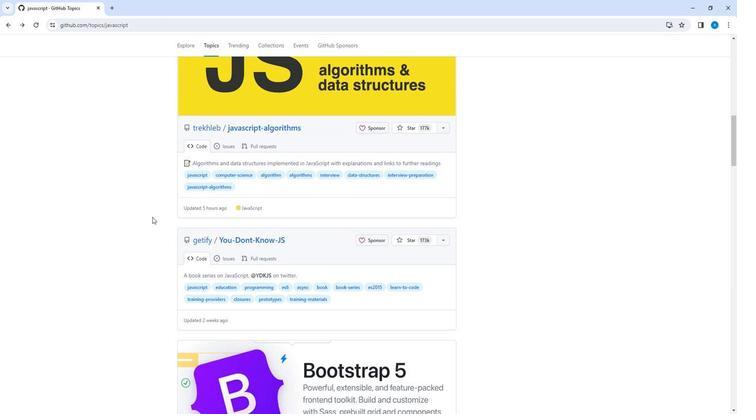 
Action: Mouse scrolled (150, 217) with delta (0, 0)
Screenshot: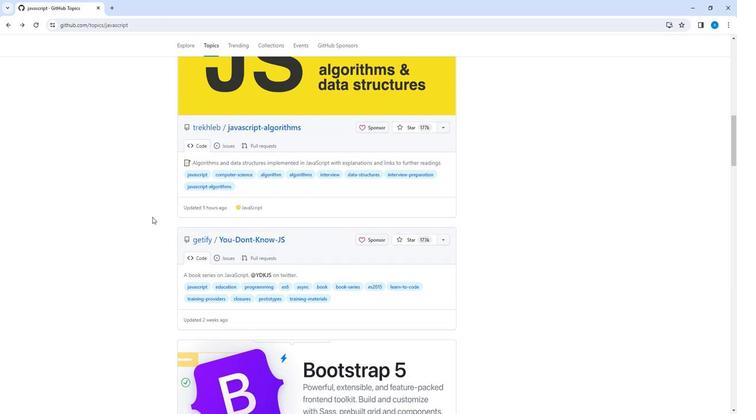 
Action: Mouse scrolled (150, 217) with delta (0, 0)
Screenshot: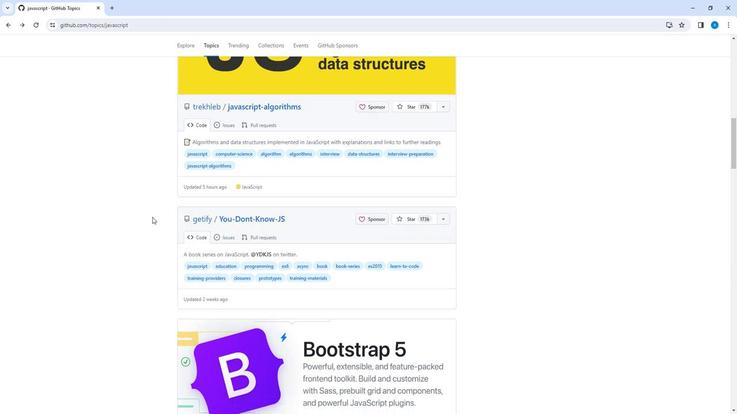 
Action: Mouse scrolled (150, 217) with delta (0, 0)
Screenshot: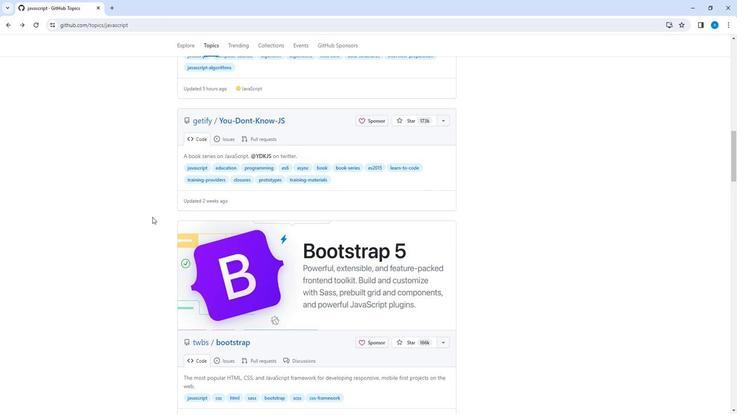
Action: Mouse scrolled (150, 217) with delta (0, 0)
Screenshot: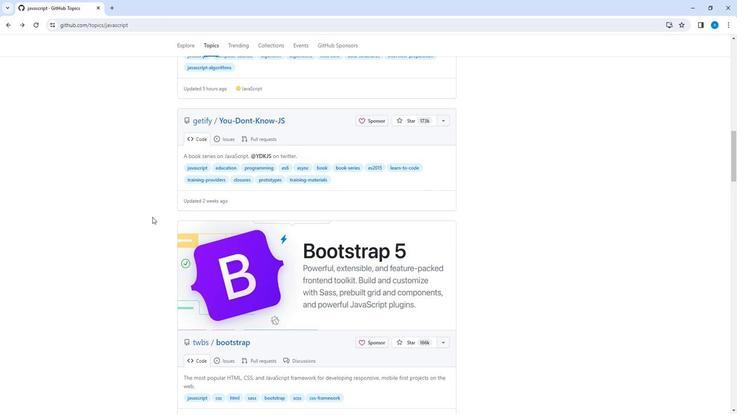 
Action: Mouse scrolled (150, 217) with delta (0, 0)
Screenshot: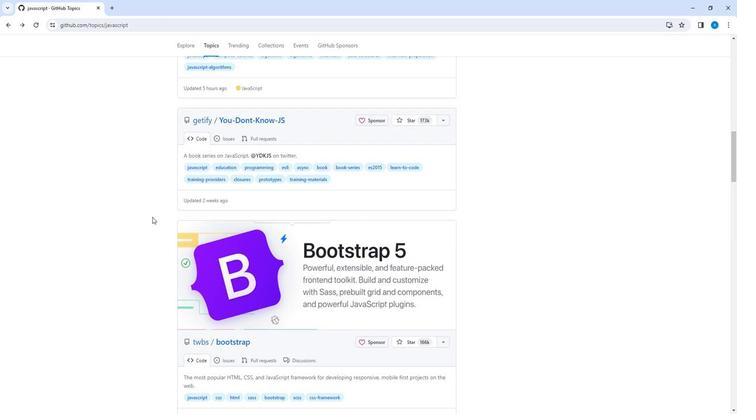 
Action: Mouse scrolled (150, 217) with delta (0, 0)
Screenshot: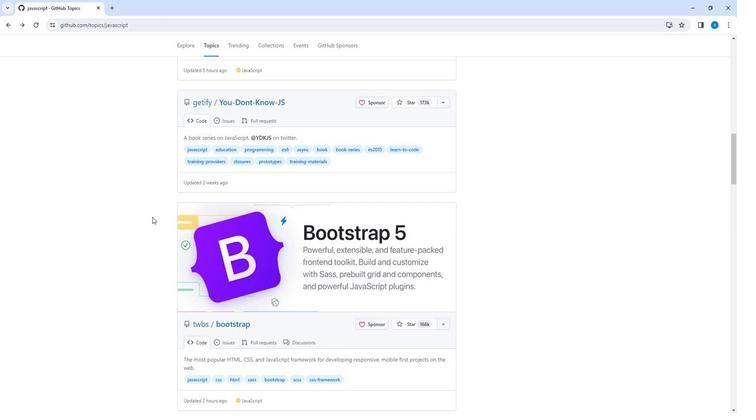 
Action: Mouse scrolled (150, 217) with delta (0, 0)
Screenshot: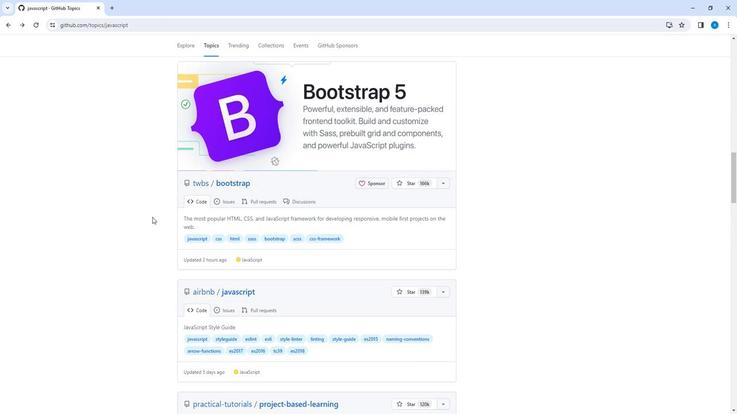 
Action: Mouse scrolled (150, 217) with delta (0, 0)
Screenshot: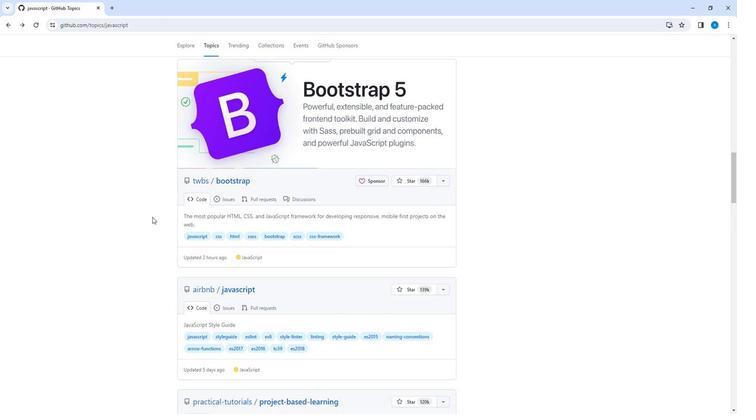 
Action: Mouse moved to (233, 210)
Screenshot: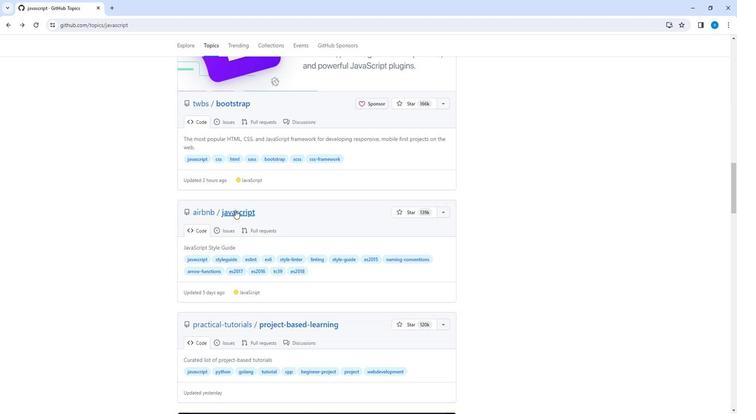 
Action: Mouse pressed left at (233, 210)
Screenshot: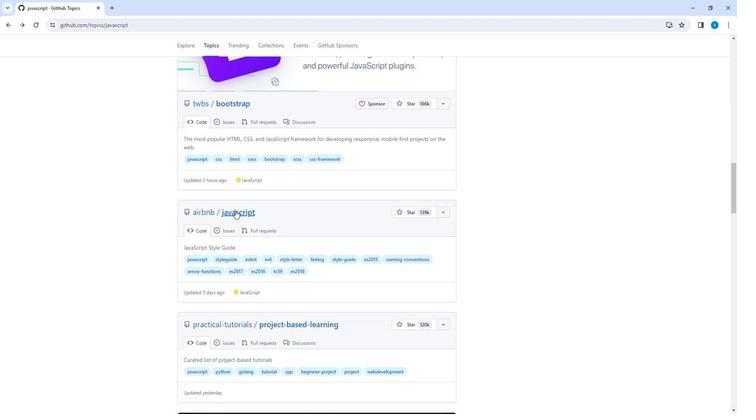 
Action: Mouse moved to (53, 240)
Screenshot: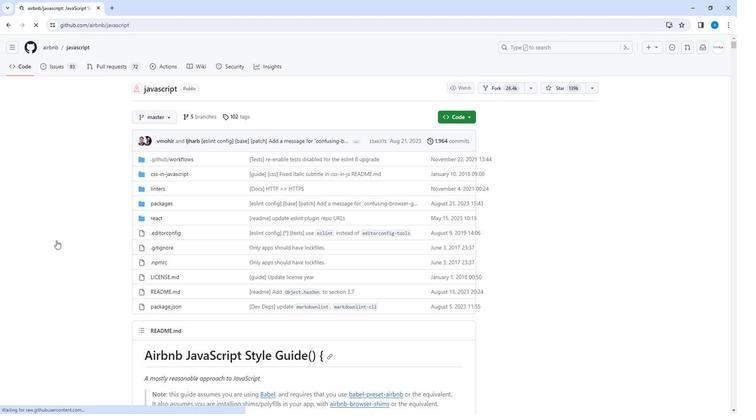 
Action: Mouse scrolled (53, 240) with delta (0, 0)
Screenshot: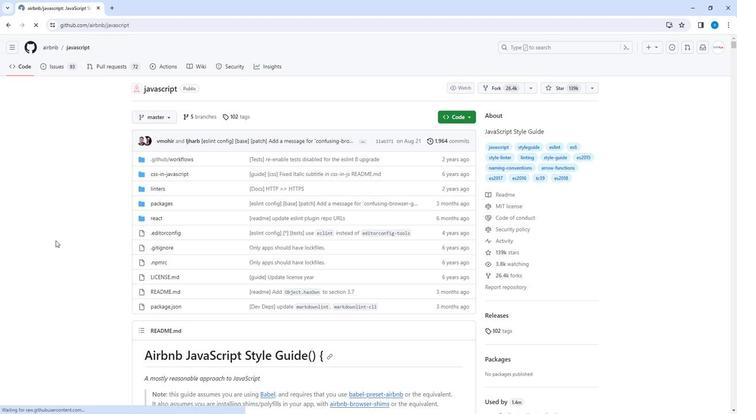
Action: Mouse scrolled (53, 240) with delta (0, 0)
Screenshot: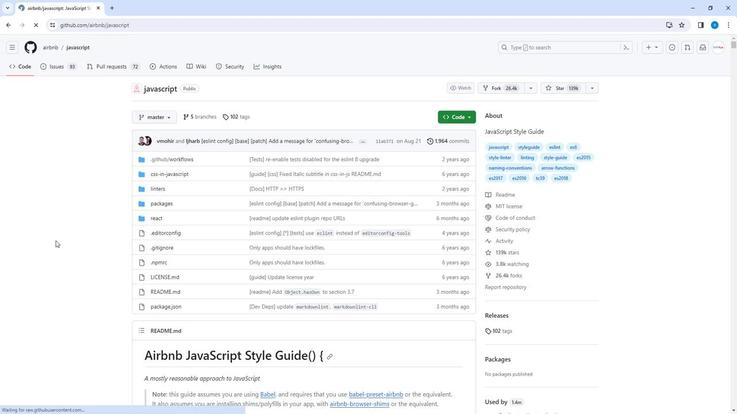 
Action: Mouse scrolled (53, 240) with delta (0, 0)
Screenshot: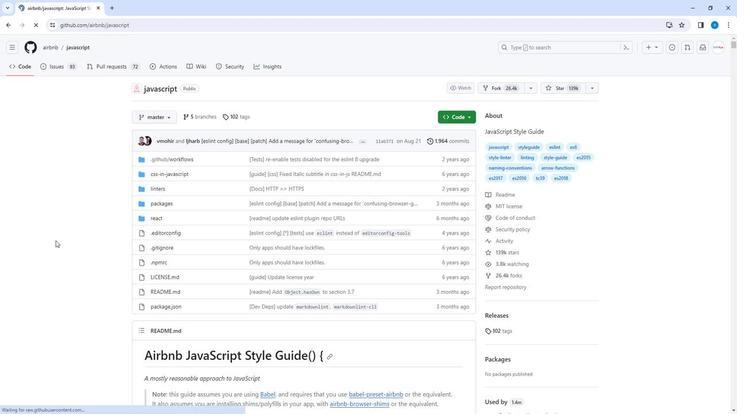 
Action: Mouse scrolled (53, 240) with delta (0, 0)
Screenshot: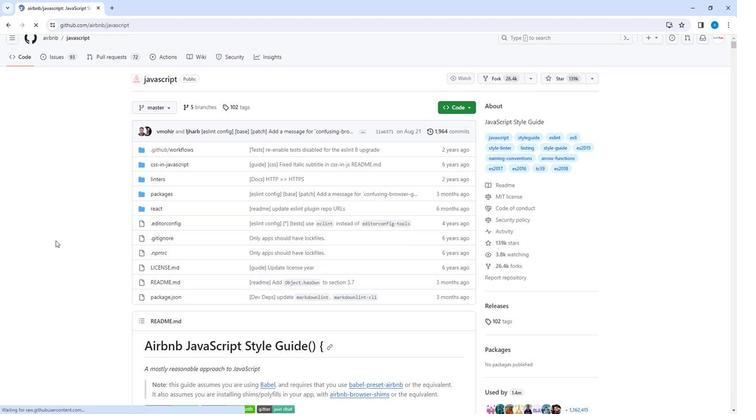 
Action: Mouse scrolled (53, 240) with delta (0, 0)
Screenshot: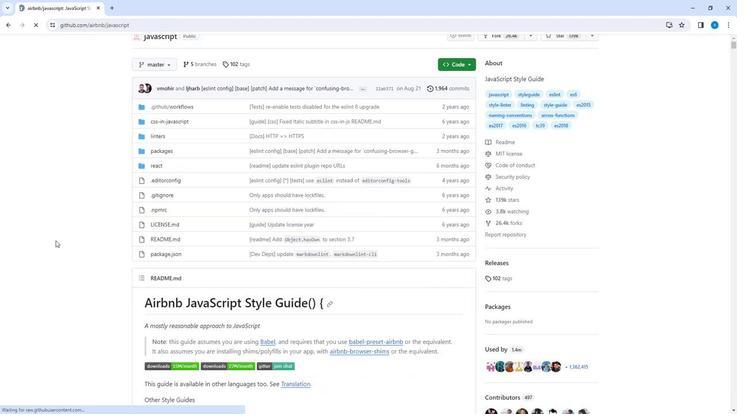 
Action: Mouse scrolled (53, 240) with delta (0, 0)
Screenshot: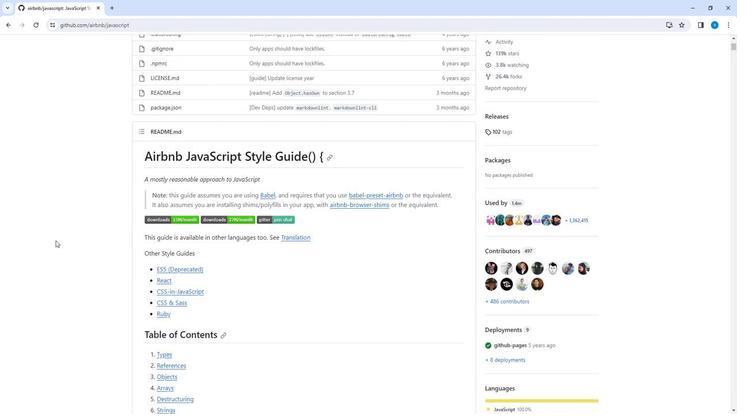 
Action: Mouse moved to (2, 27)
Screenshot: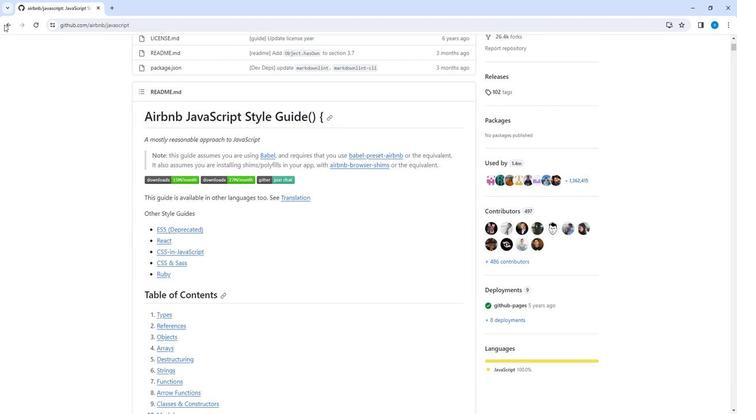 
Action: Mouse pressed left at (2, 27)
Screenshot: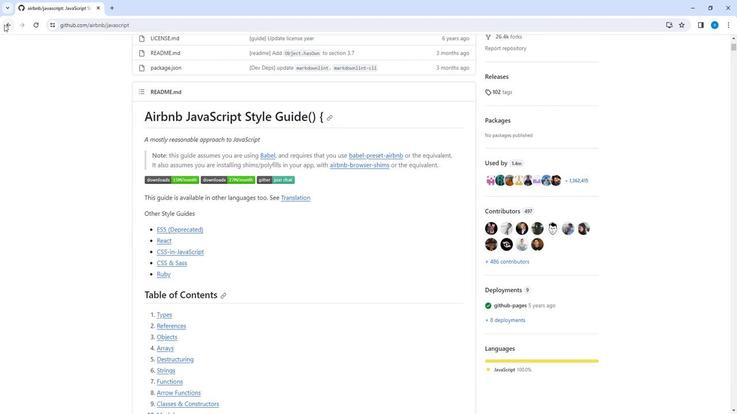 
Action: Mouse moved to (35, 169)
Screenshot: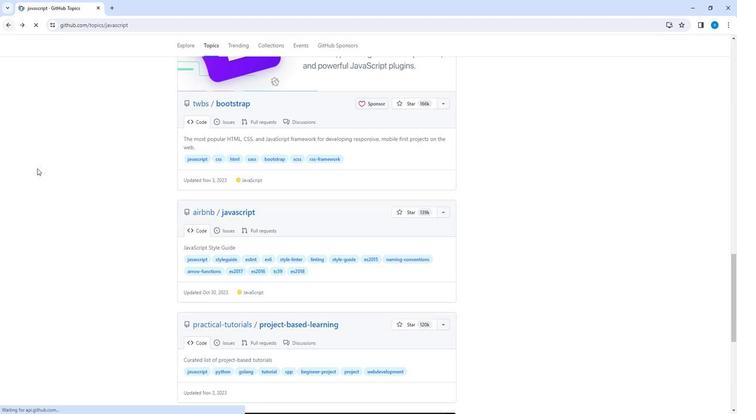
Action: Mouse scrolled (35, 169) with delta (0, 0)
Screenshot: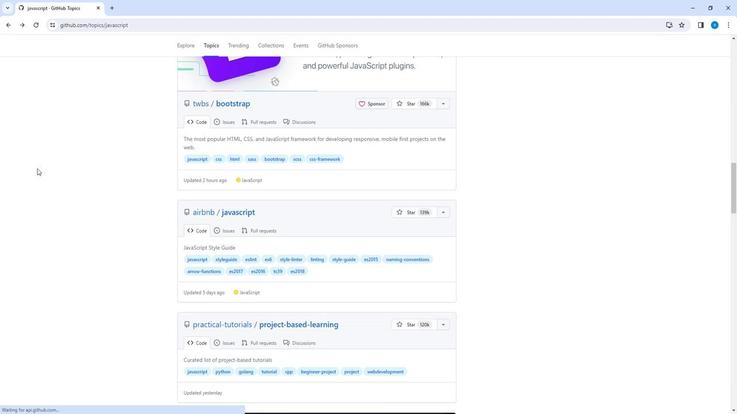 
Action: Mouse scrolled (35, 169) with delta (0, 0)
Screenshot: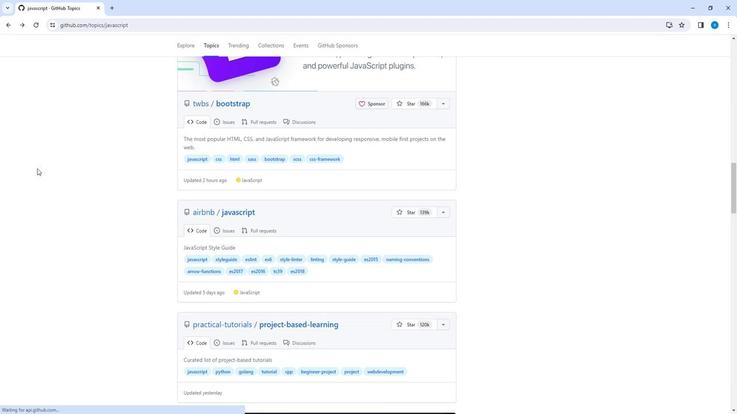 
Action: Mouse scrolled (35, 169) with delta (0, 0)
Screenshot: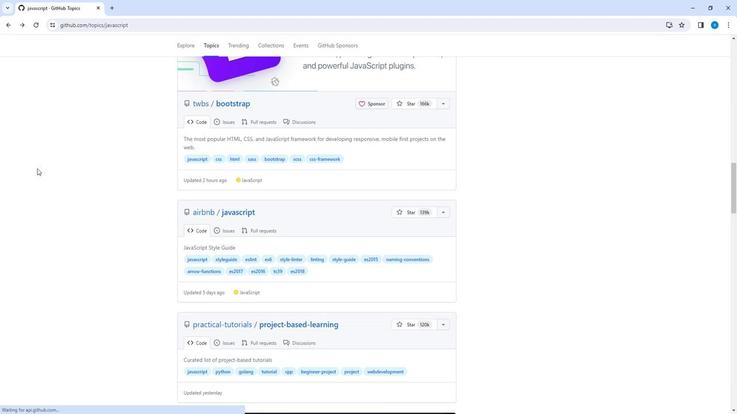 
Action: Mouse scrolled (35, 169) with delta (0, 0)
Screenshot: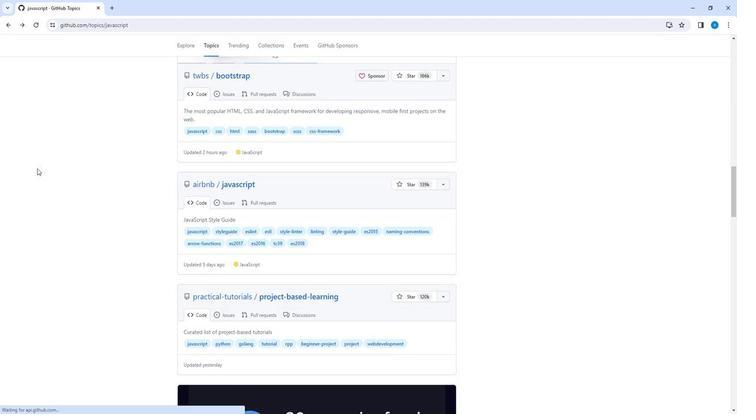 
Action: Mouse scrolled (35, 169) with delta (0, 0)
Screenshot: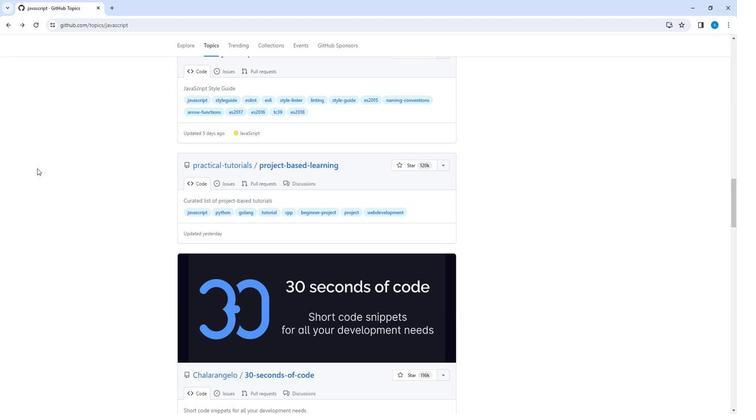 
Action: Mouse scrolled (35, 169) with delta (0, 0)
Screenshot: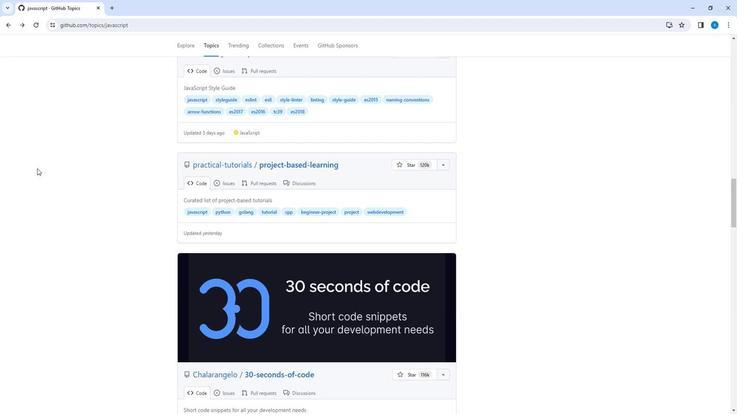 
Action: Mouse scrolled (35, 169) with delta (0, 0)
Screenshot: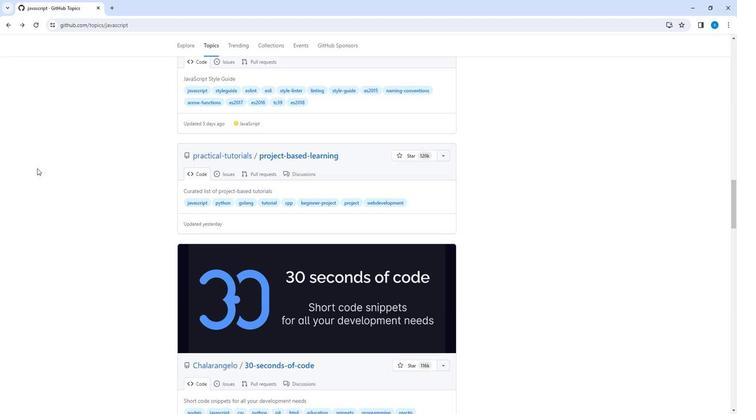 
Action: Mouse scrolled (35, 169) with delta (0, 0)
Screenshot: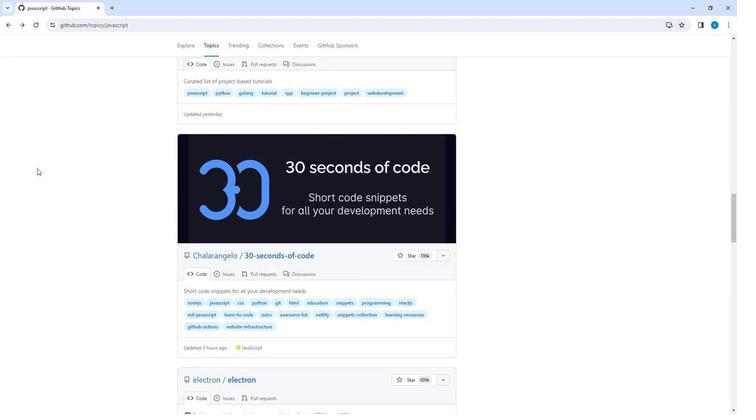 
Action: Mouse scrolled (35, 169) with delta (0, 0)
Screenshot: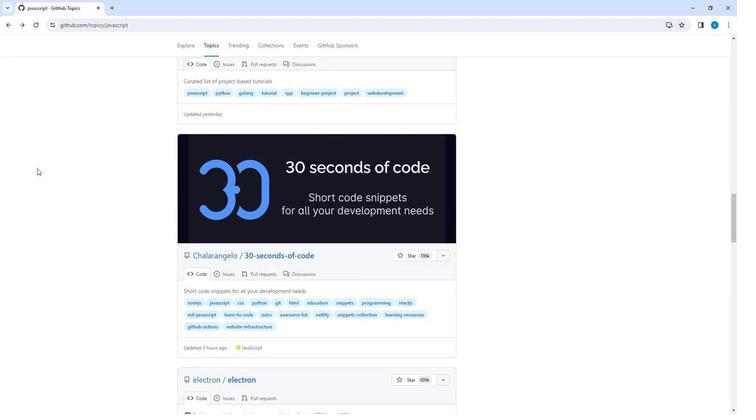 
Action: Mouse scrolled (35, 169) with delta (0, 0)
Screenshot: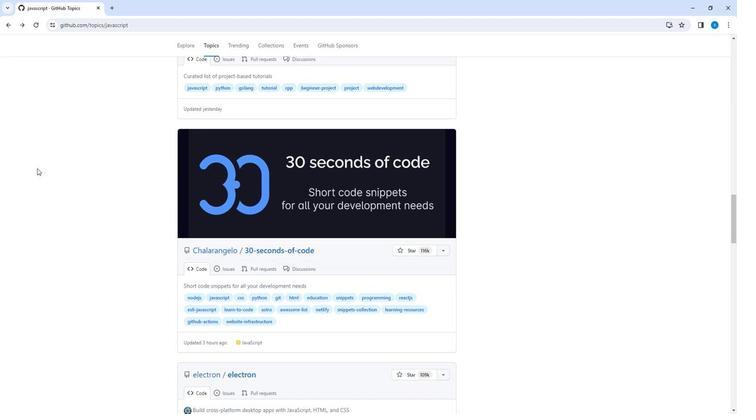 
Action: Mouse scrolled (35, 169) with delta (0, 0)
Screenshot: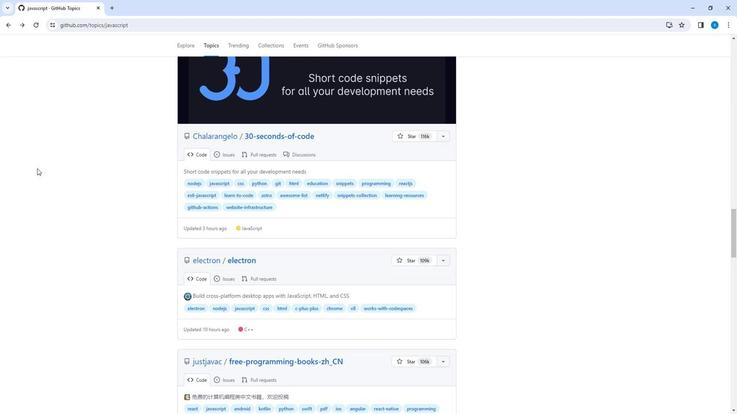 
Action: Mouse scrolled (35, 169) with delta (0, 0)
Screenshot: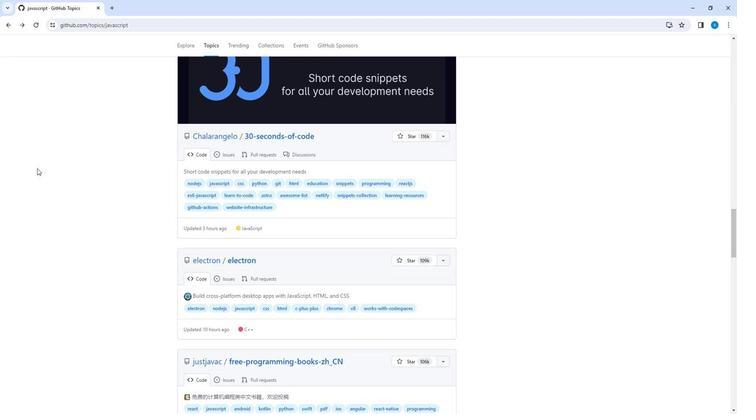 
Action: Mouse scrolled (35, 169) with delta (0, 0)
Screenshot: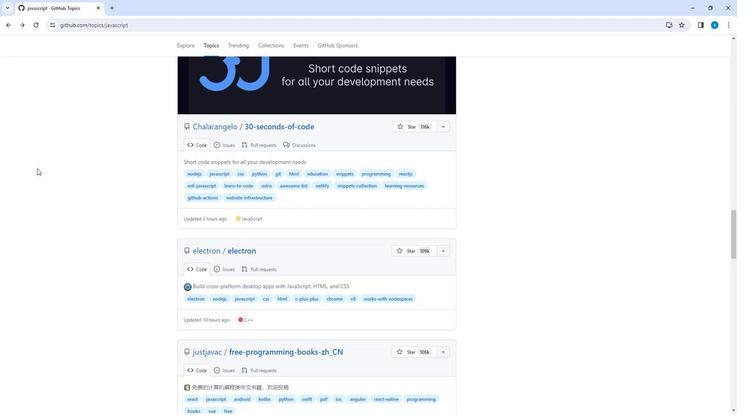
Action: Mouse moved to (205, 140)
Screenshot: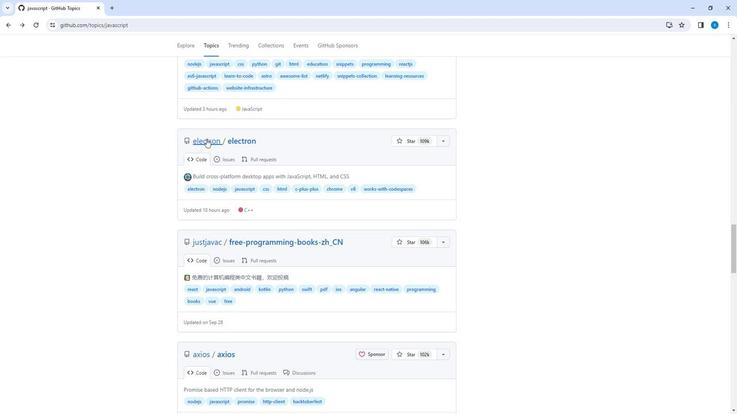 
Action: Mouse pressed left at (205, 140)
Screenshot: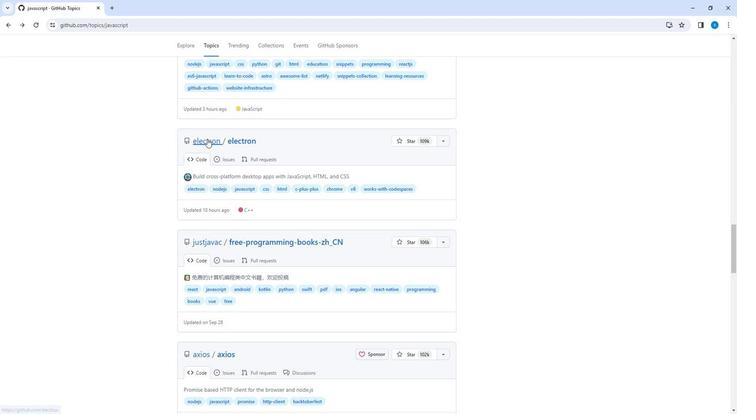 
Action: Mouse moved to (86, 195)
Screenshot: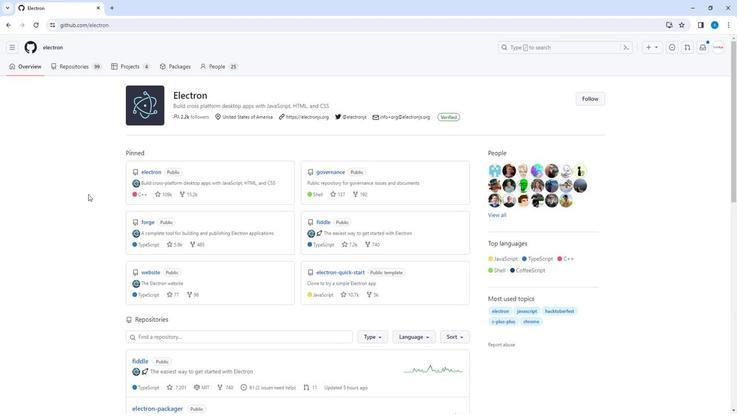 
Action: Mouse scrolled (86, 194) with delta (0, 0)
Screenshot: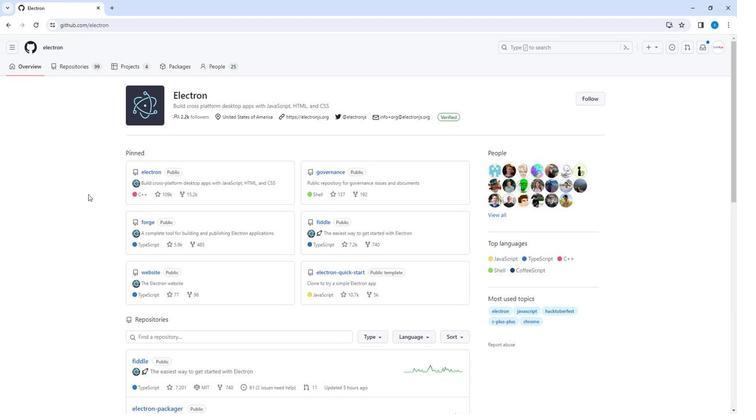 
Action: Mouse scrolled (86, 194) with delta (0, 0)
Screenshot: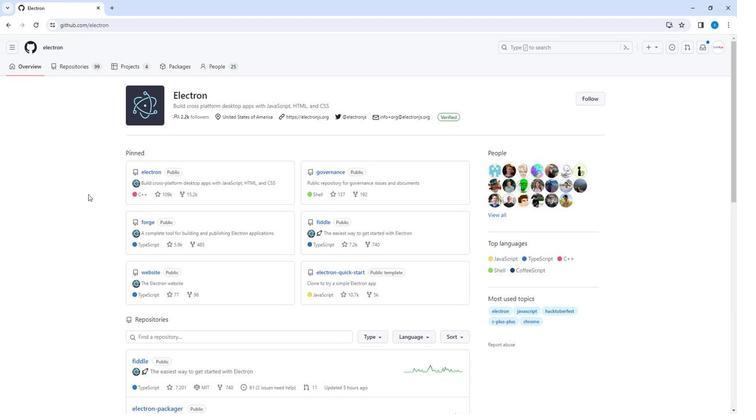 
Action: Mouse scrolled (86, 194) with delta (0, 0)
Screenshot: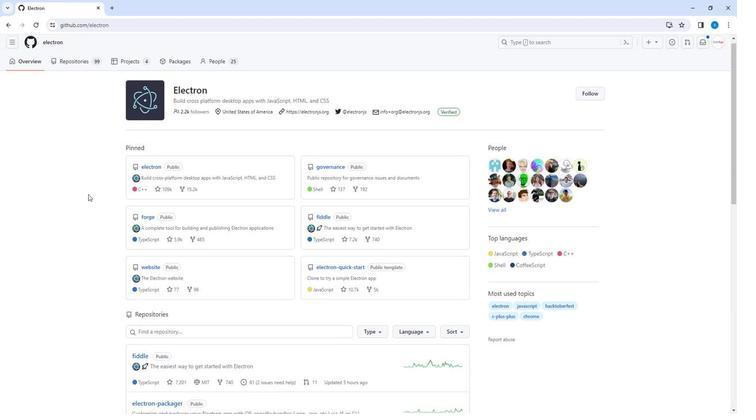
Action: Mouse scrolled (86, 194) with delta (0, 0)
Screenshot: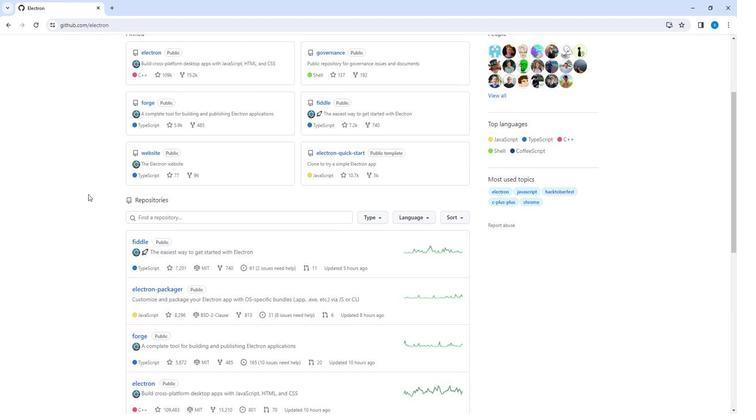 
Action: Mouse scrolled (86, 194) with delta (0, 0)
Screenshot: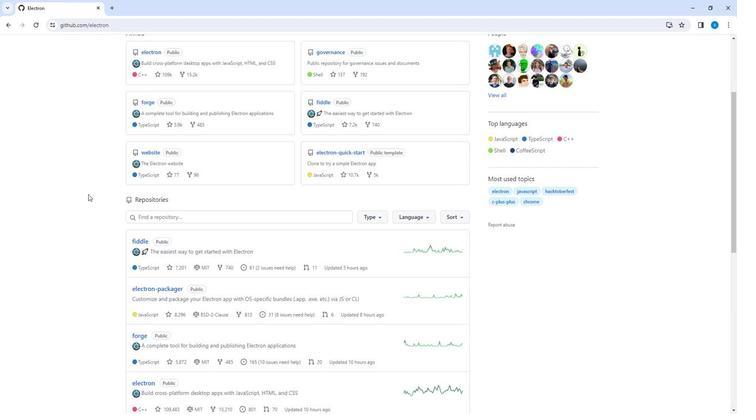 
Action: Mouse scrolled (86, 194) with delta (0, 0)
Screenshot: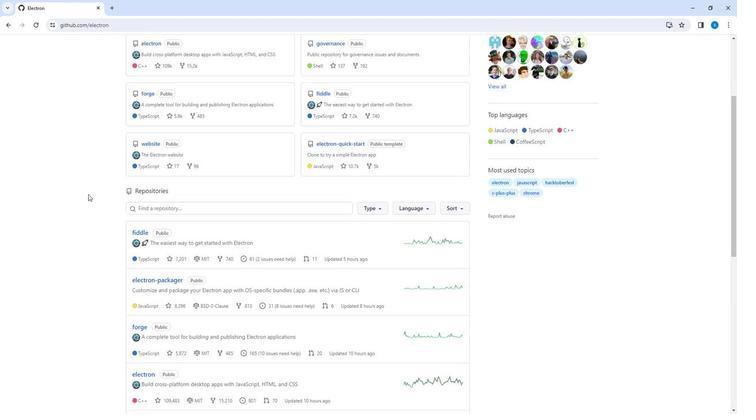 
Action: Mouse moved to (6, 29)
Screenshot: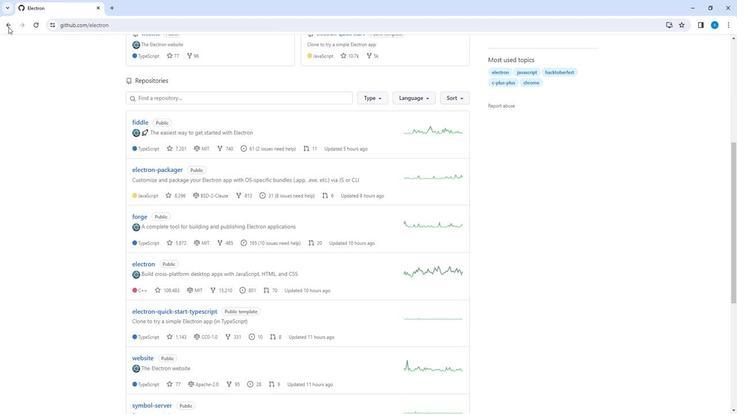 
Action: Mouse pressed left at (6, 29)
Screenshot: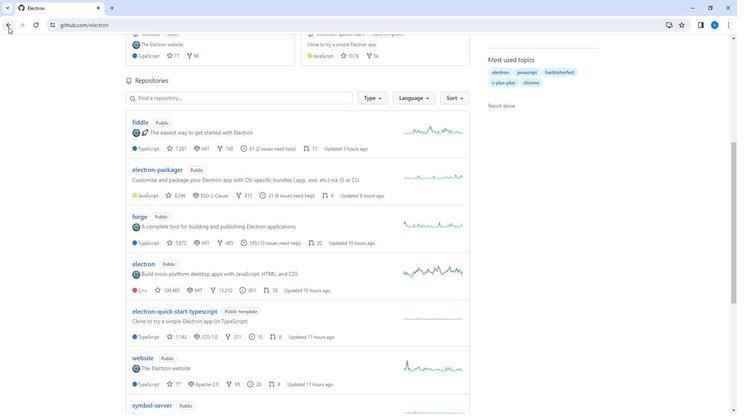 
Action: Mouse moved to (73, 193)
Screenshot: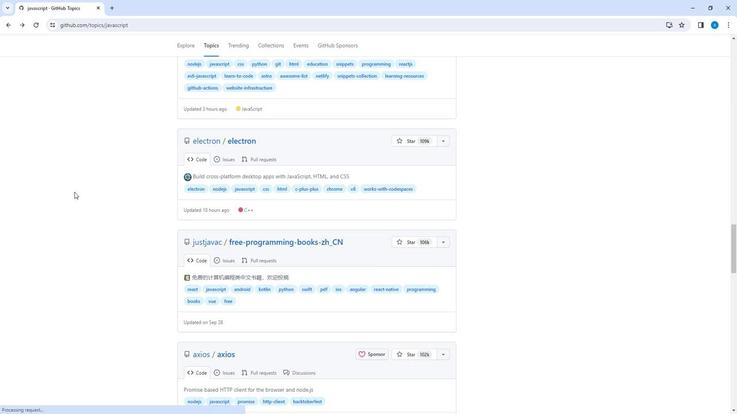 
Action: Mouse scrolled (73, 192) with delta (0, 0)
Screenshot: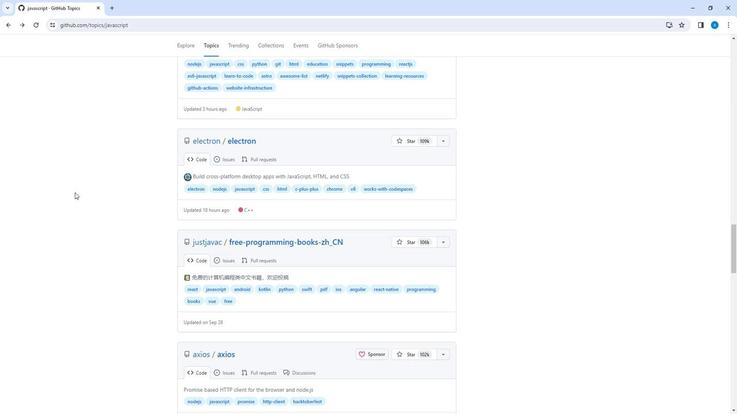 
Action: Mouse scrolled (73, 192) with delta (0, 0)
Screenshot: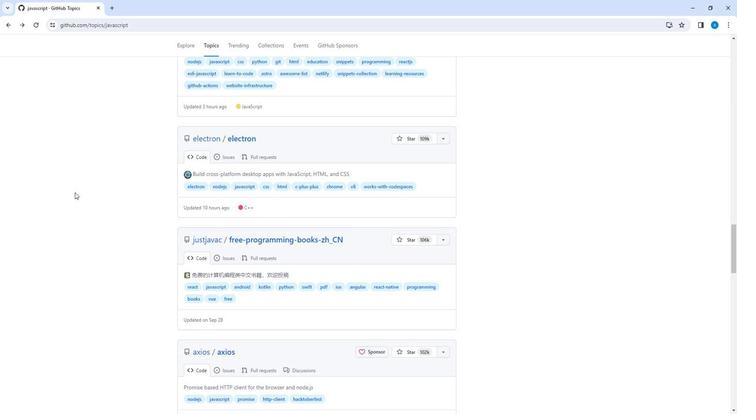 
Action: Mouse scrolled (73, 192) with delta (0, 0)
Screenshot: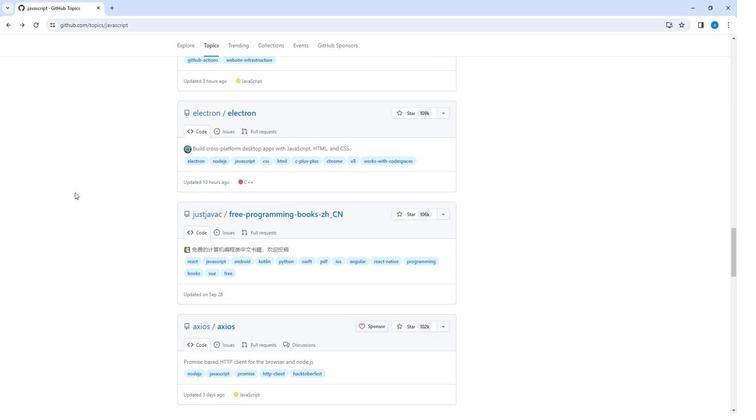 
Action: Mouse scrolled (73, 192) with delta (0, 0)
Screenshot: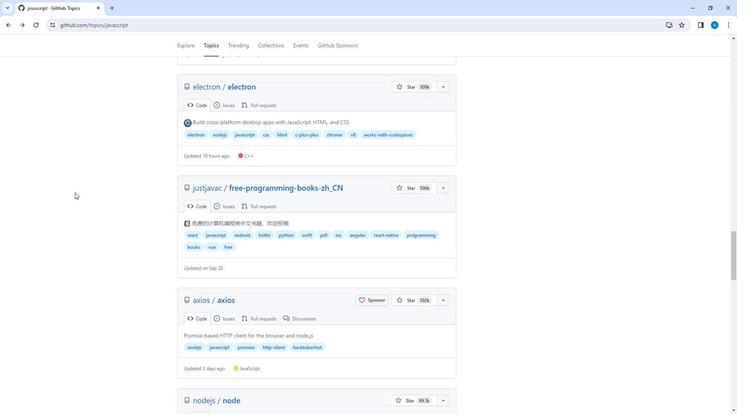 
